 Task: Find connections with filter location Tourlaville with filter topic #Jobvacancywith filter profile language German with filter current company PageGroup with filter school L.J. Institute Of Engg And Tech.  with filter industry Plastics and Rubber Product Manufacturing with filter service category Family Law with filter keywords title Warehouse Worker
Action: Mouse moved to (302, 188)
Screenshot: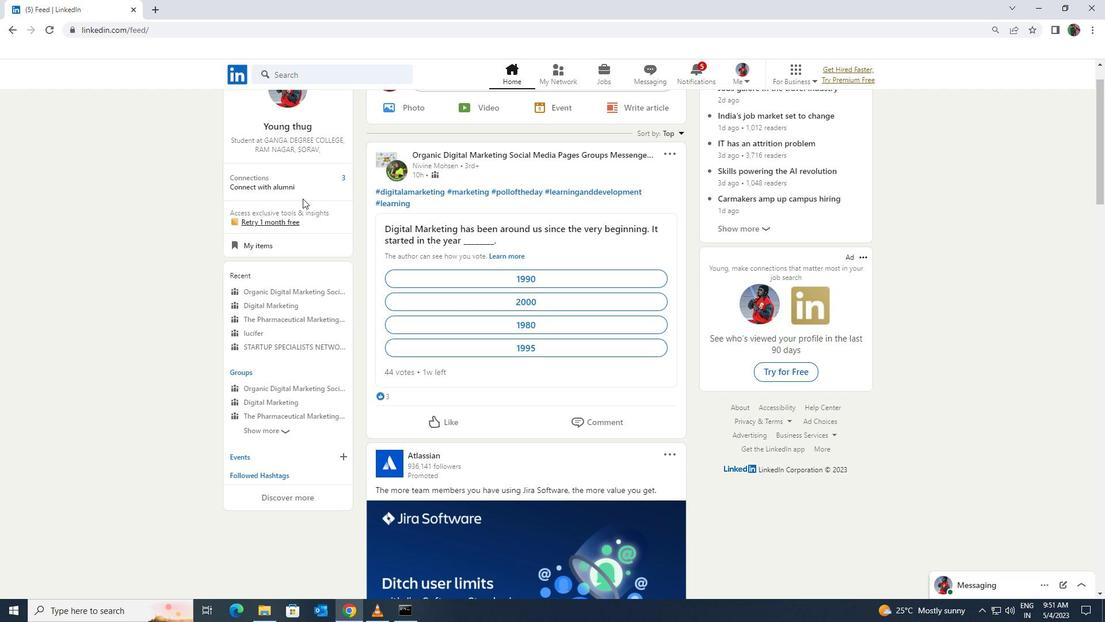 
Action: Mouse pressed left at (302, 188)
Screenshot: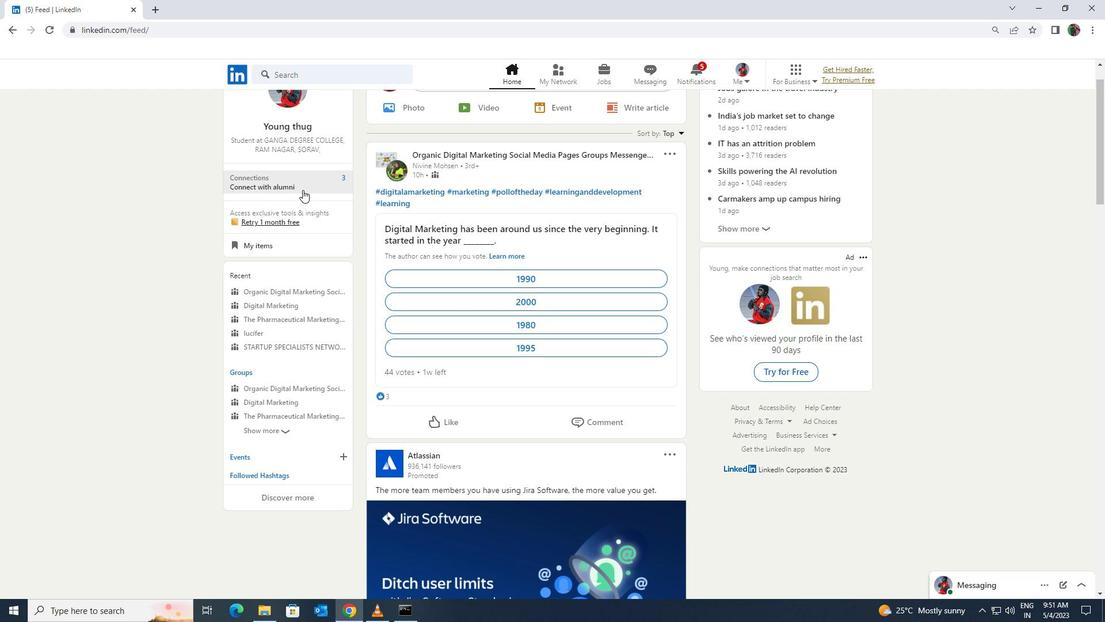
Action: Mouse moved to (311, 141)
Screenshot: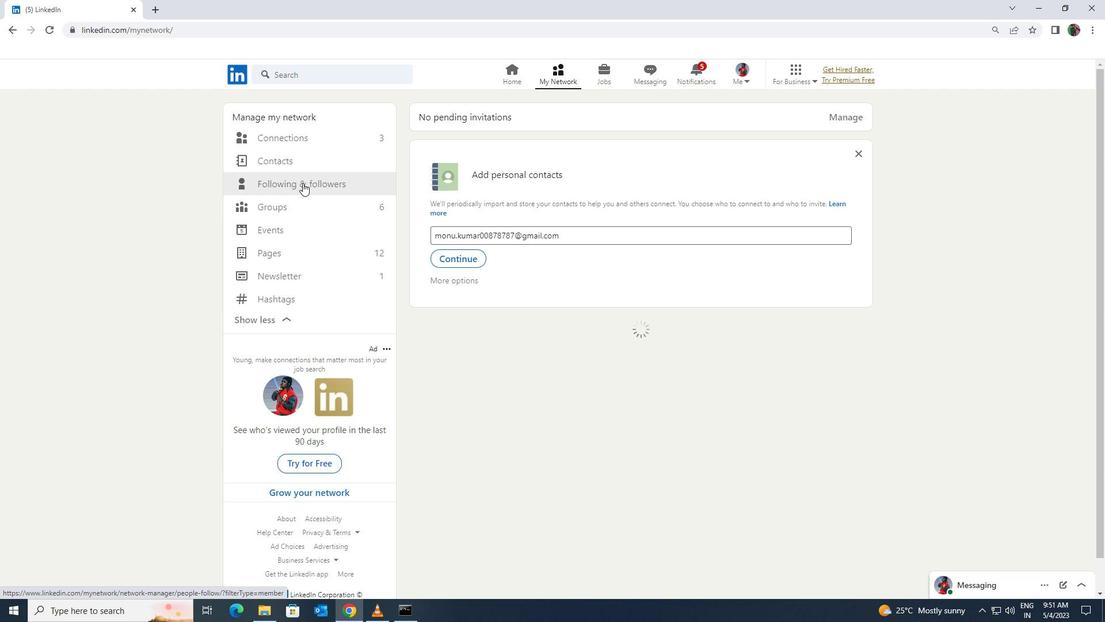 
Action: Mouse pressed left at (311, 141)
Screenshot: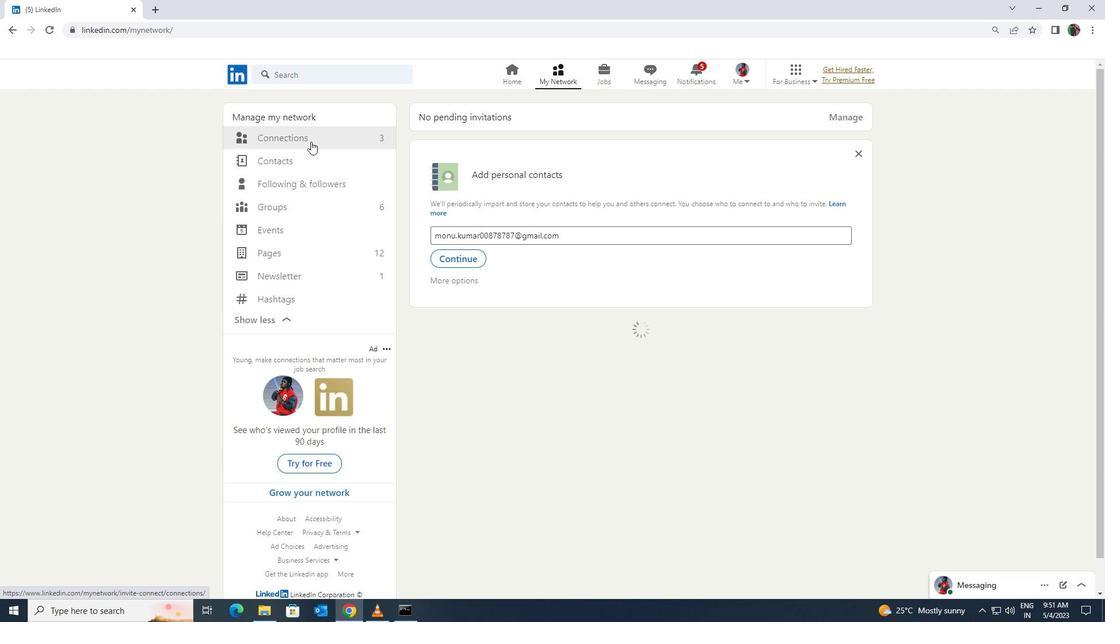 
Action: Mouse moved to (632, 139)
Screenshot: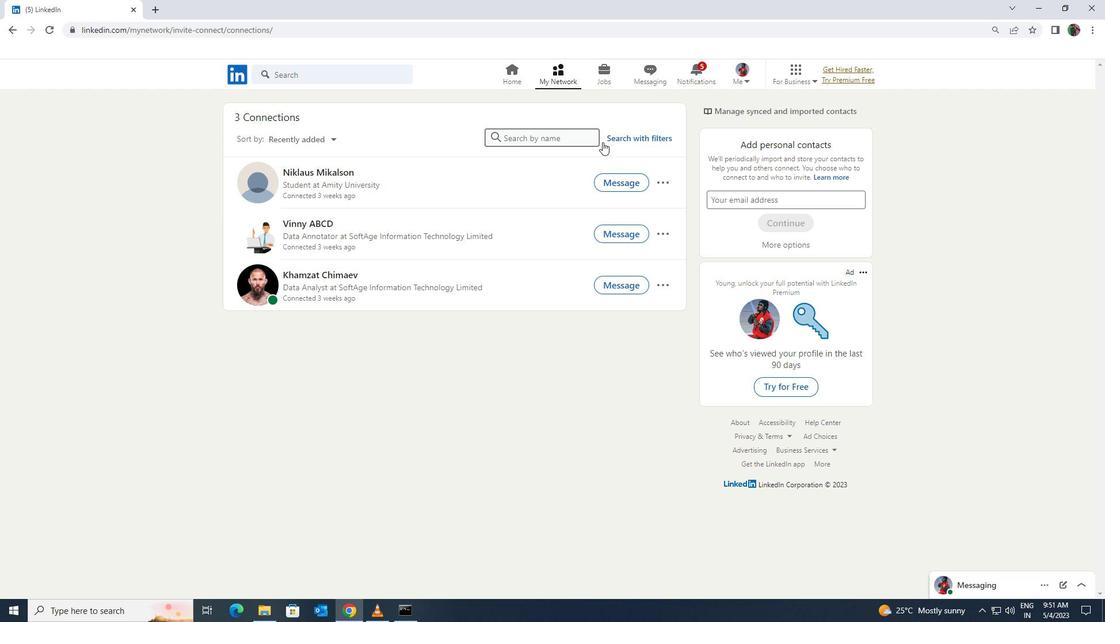
Action: Mouse pressed left at (632, 139)
Screenshot: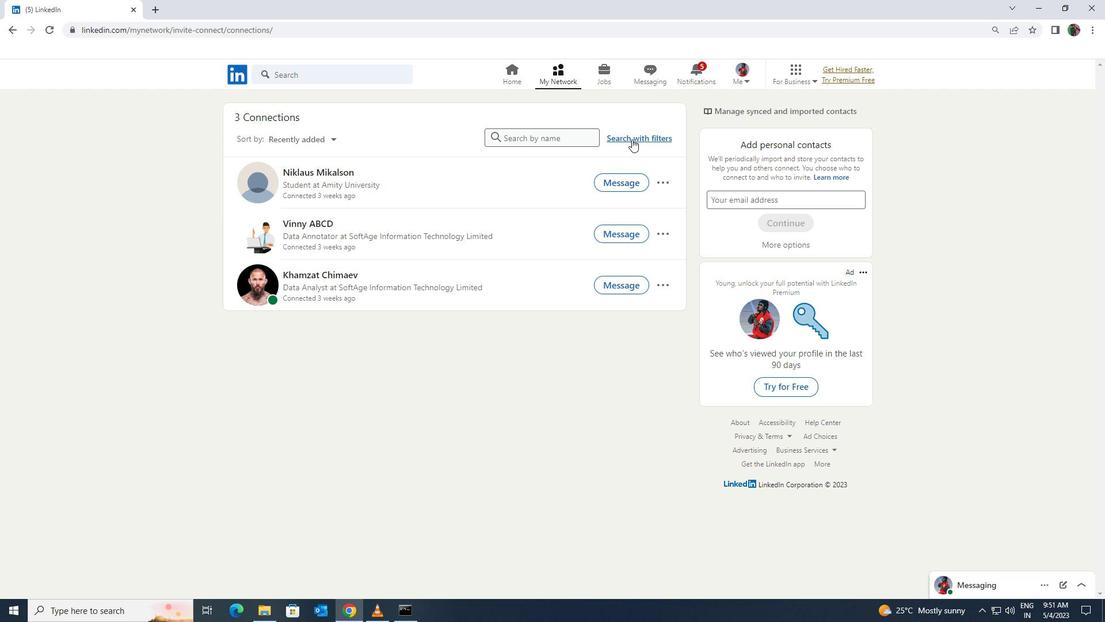 
Action: Mouse moved to (575, 108)
Screenshot: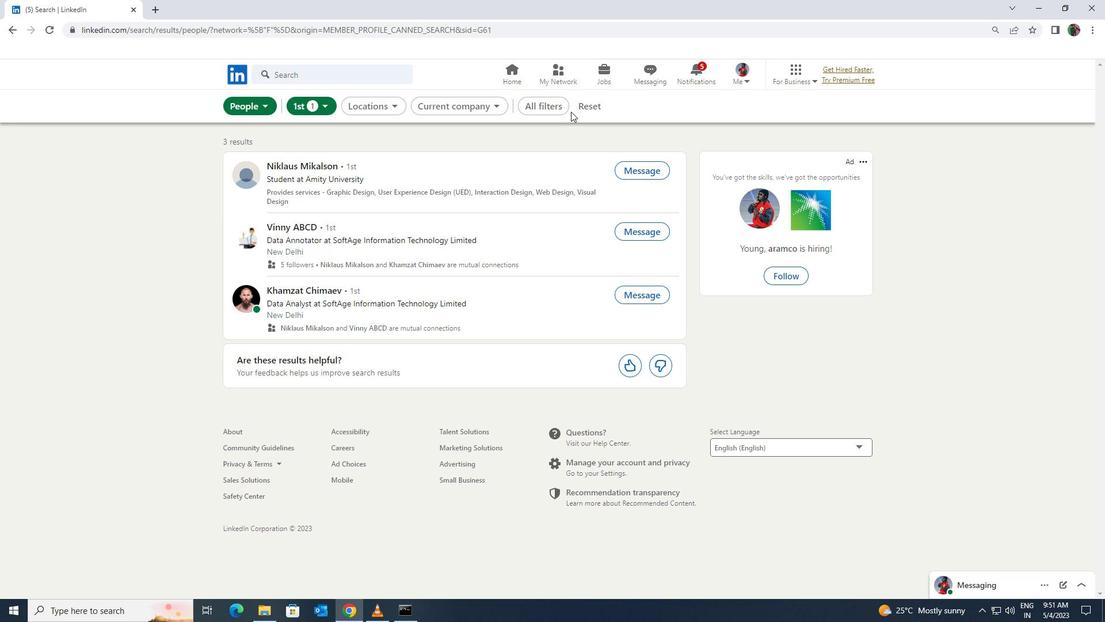 
Action: Mouse pressed left at (575, 108)
Screenshot: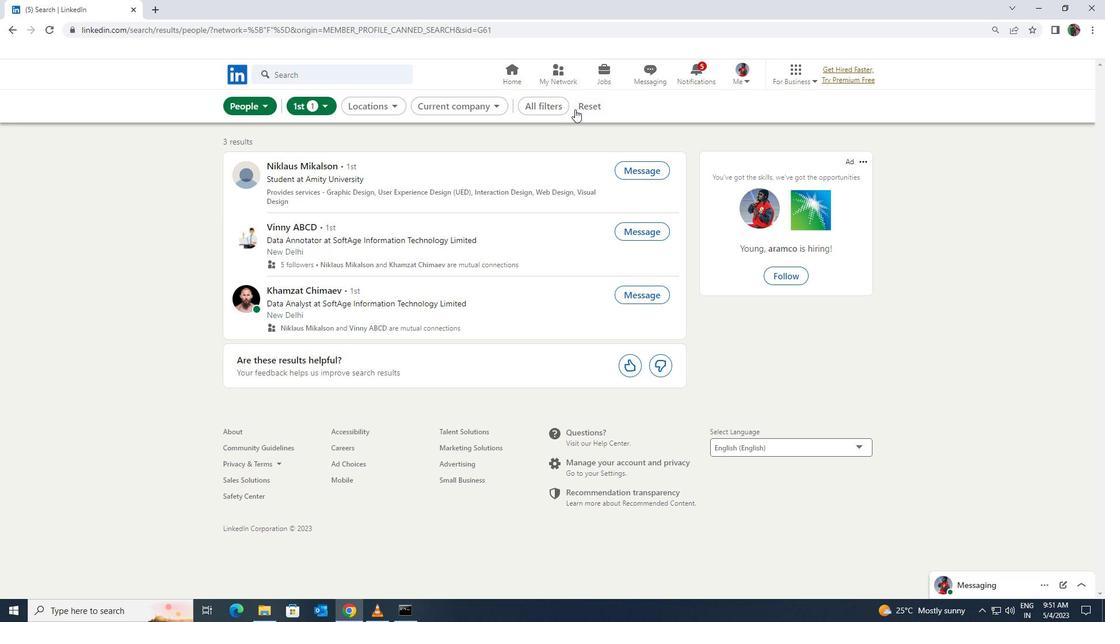 
Action: Mouse moved to (573, 108)
Screenshot: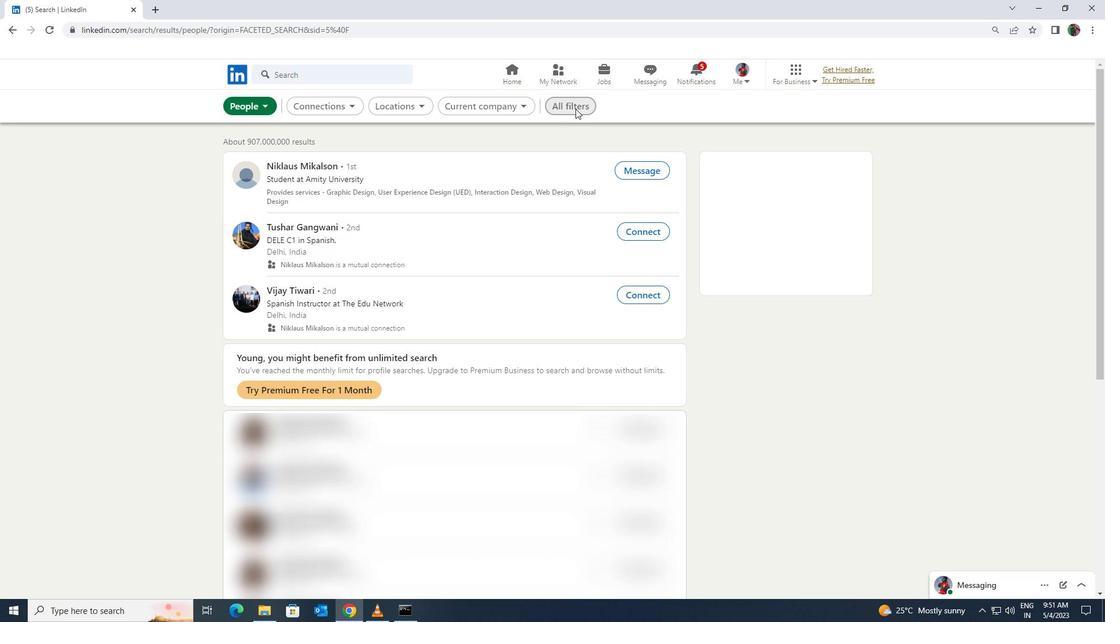 
Action: Mouse pressed left at (573, 108)
Screenshot: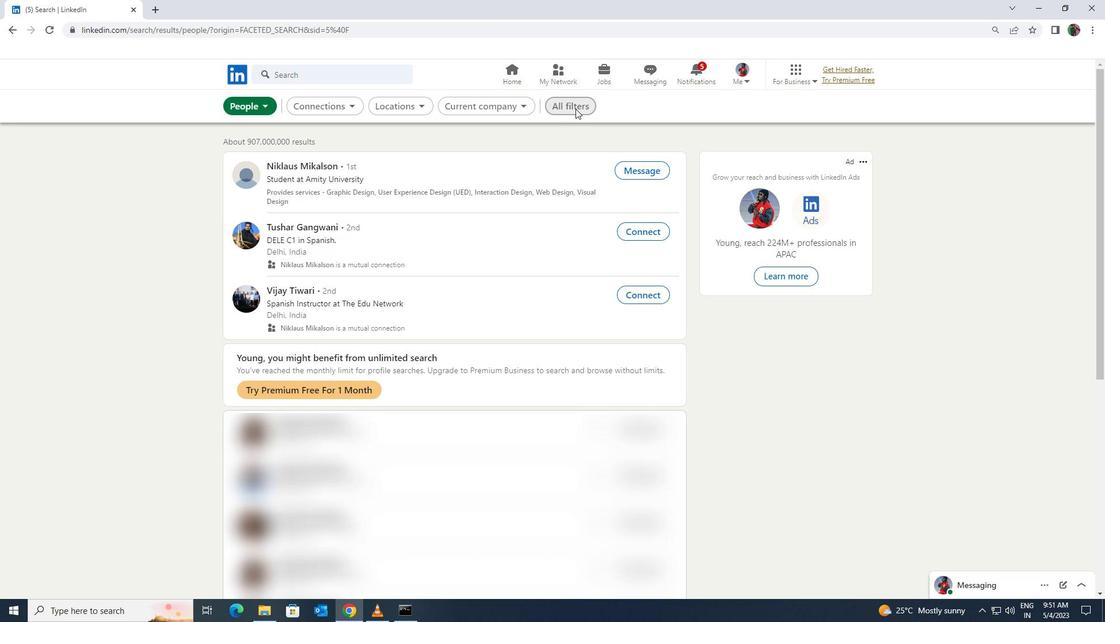 
Action: Mouse moved to (955, 448)
Screenshot: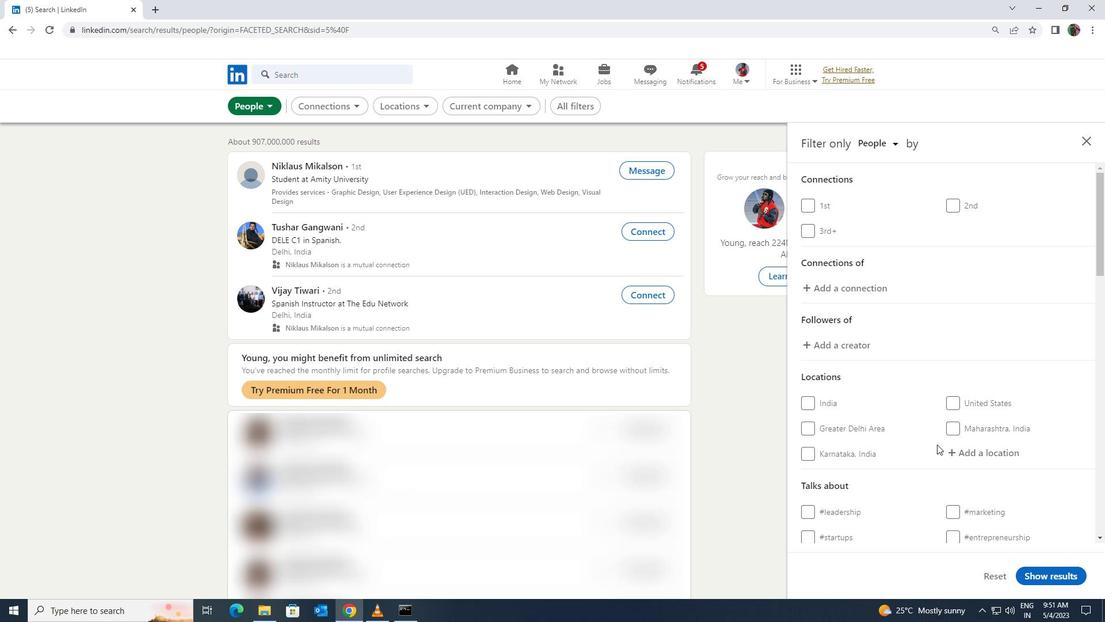 
Action: Mouse pressed left at (955, 448)
Screenshot: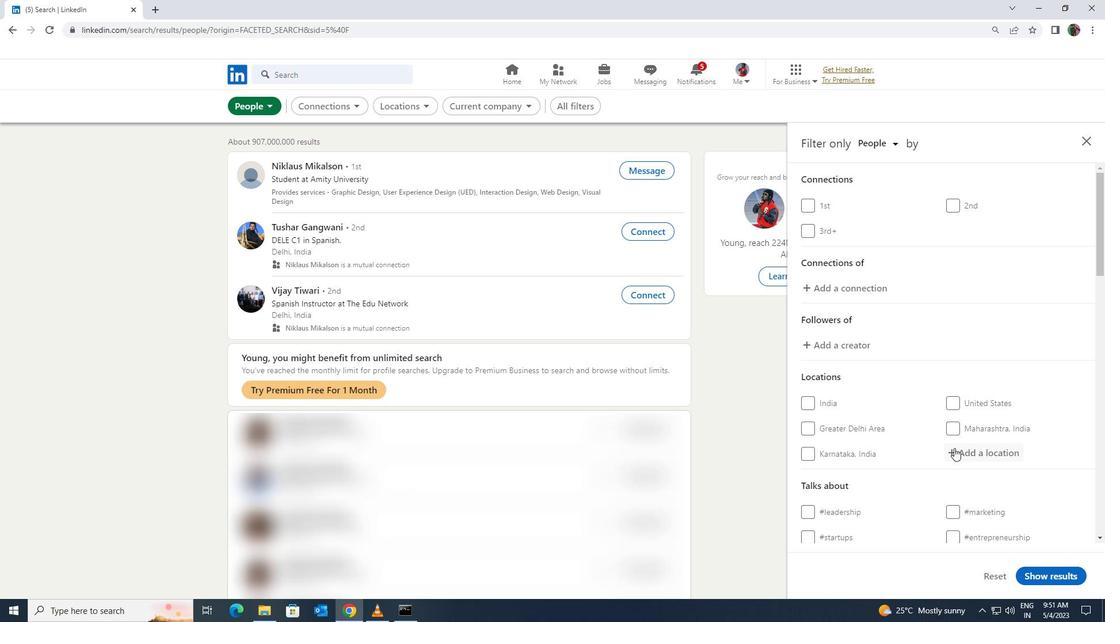 
Action: Mouse moved to (951, 445)
Screenshot: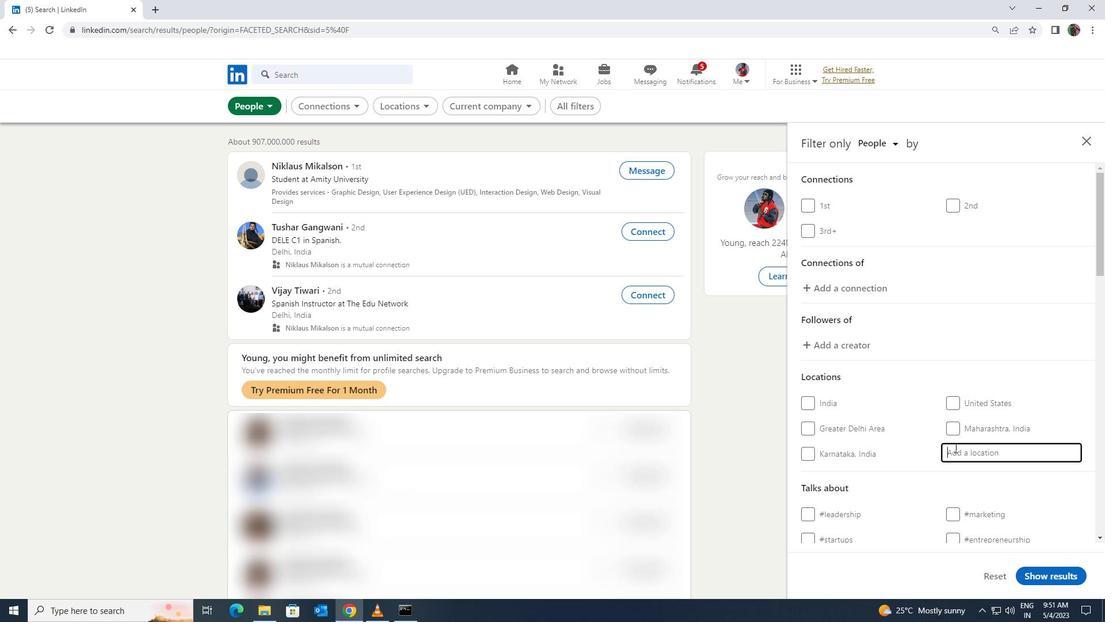 
Action: Key pressed <Key.shift>TOURL
Screenshot: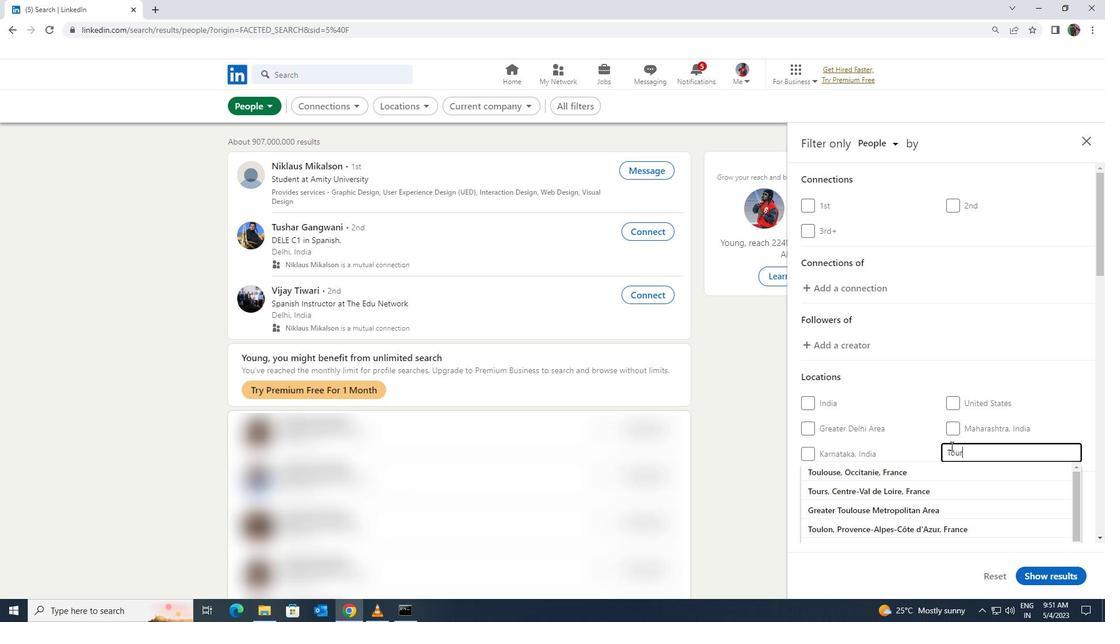 
Action: Mouse moved to (939, 467)
Screenshot: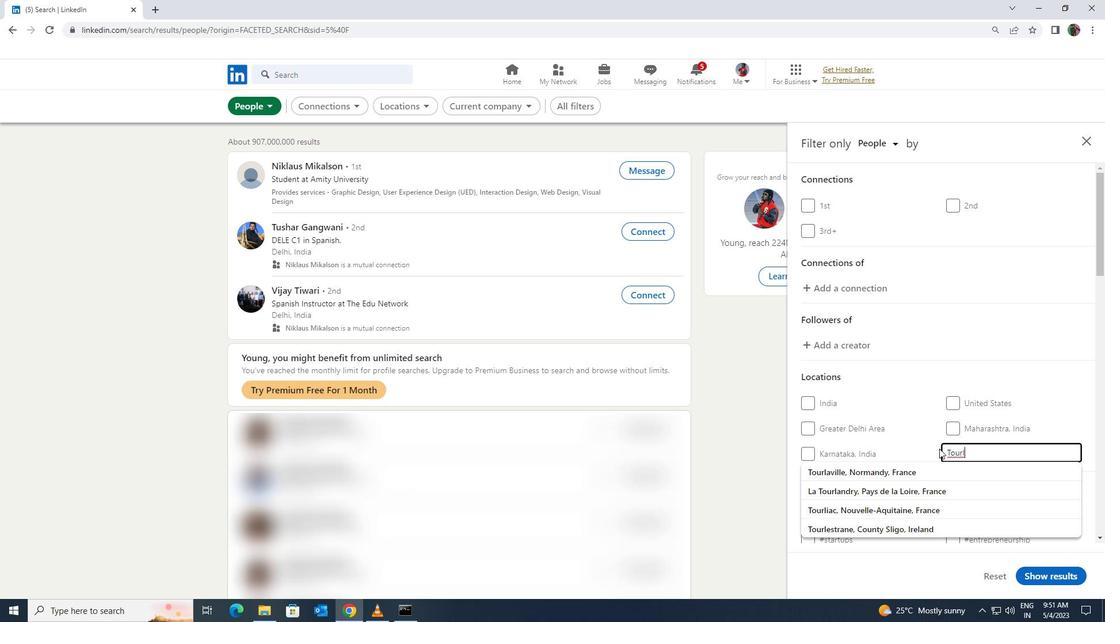 
Action: Mouse pressed left at (939, 467)
Screenshot: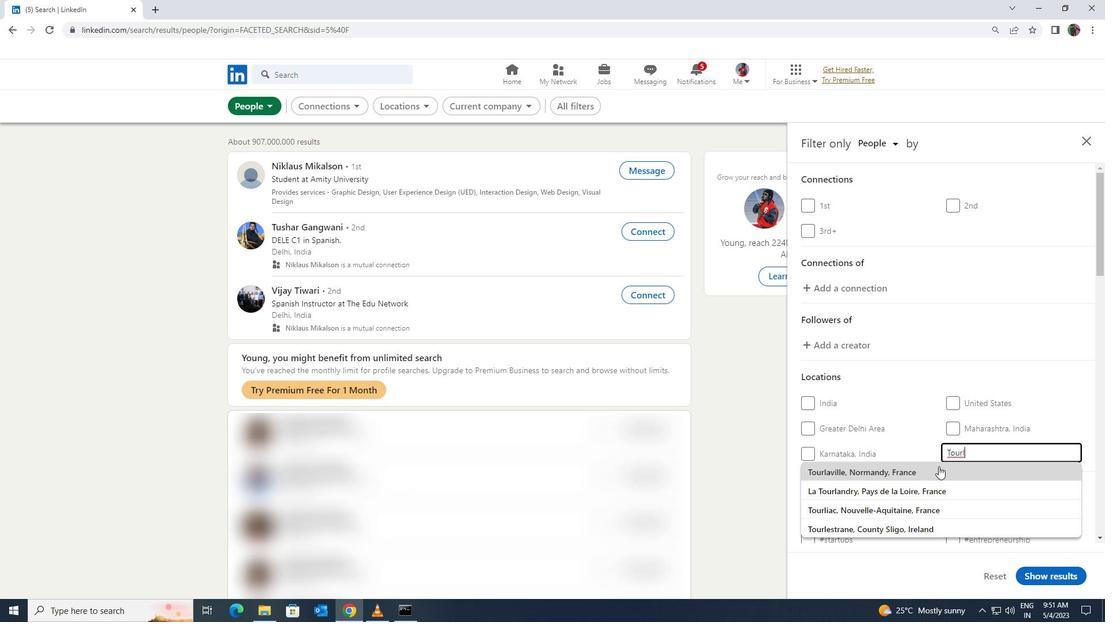 
Action: Mouse moved to (938, 467)
Screenshot: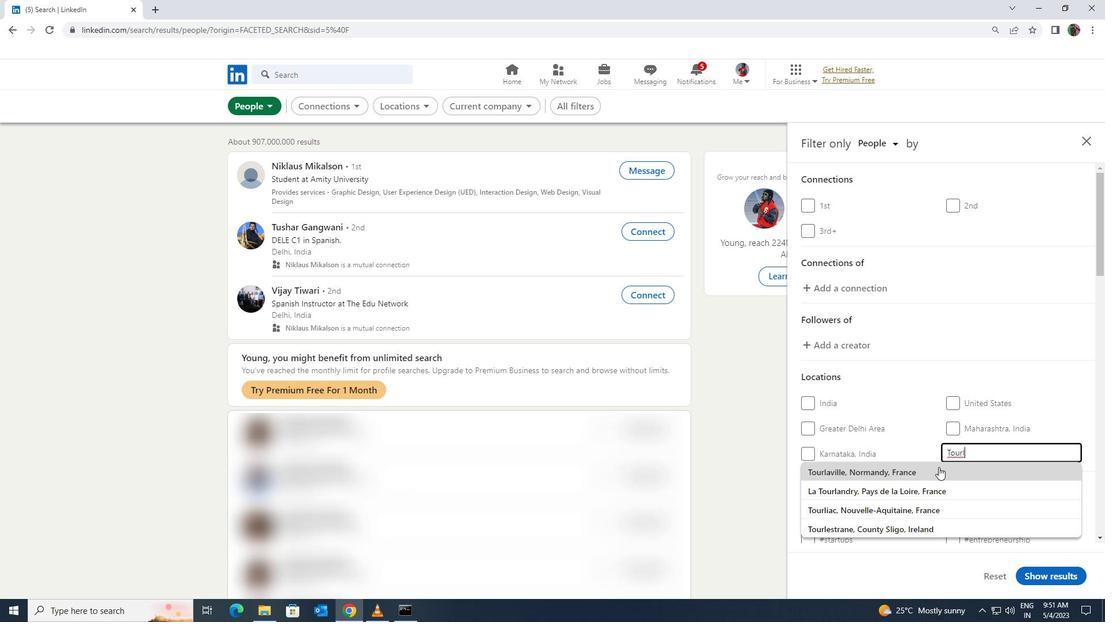 
Action: Mouse scrolled (938, 467) with delta (0, 0)
Screenshot: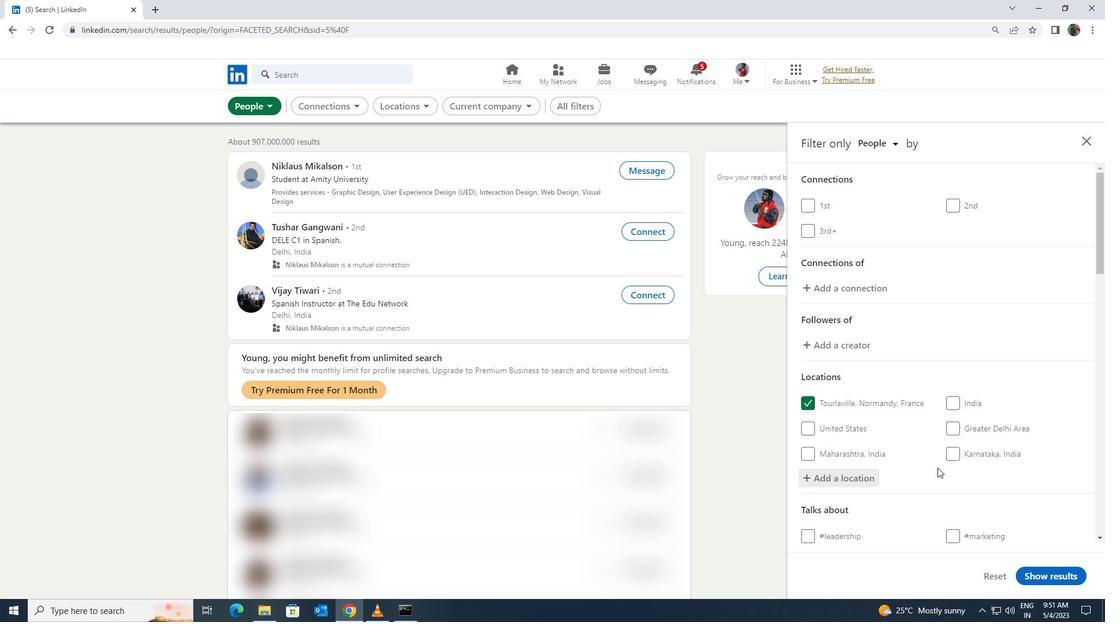 
Action: Mouse scrolled (938, 467) with delta (0, 0)
Screenshot: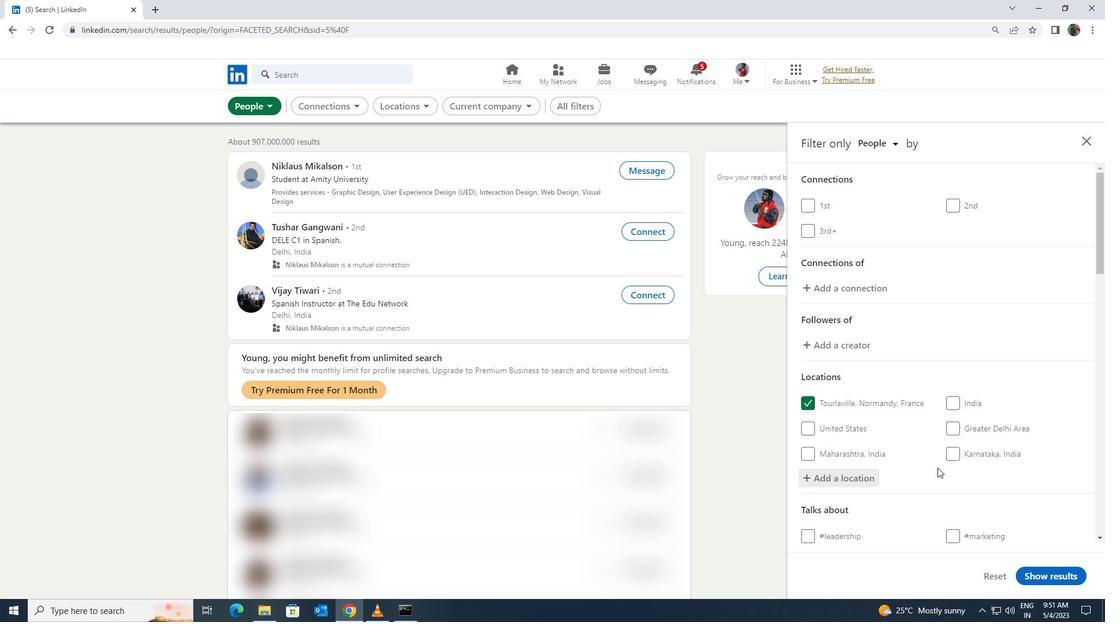 
Action: Mouse moved to (958, 465)
Screenshot: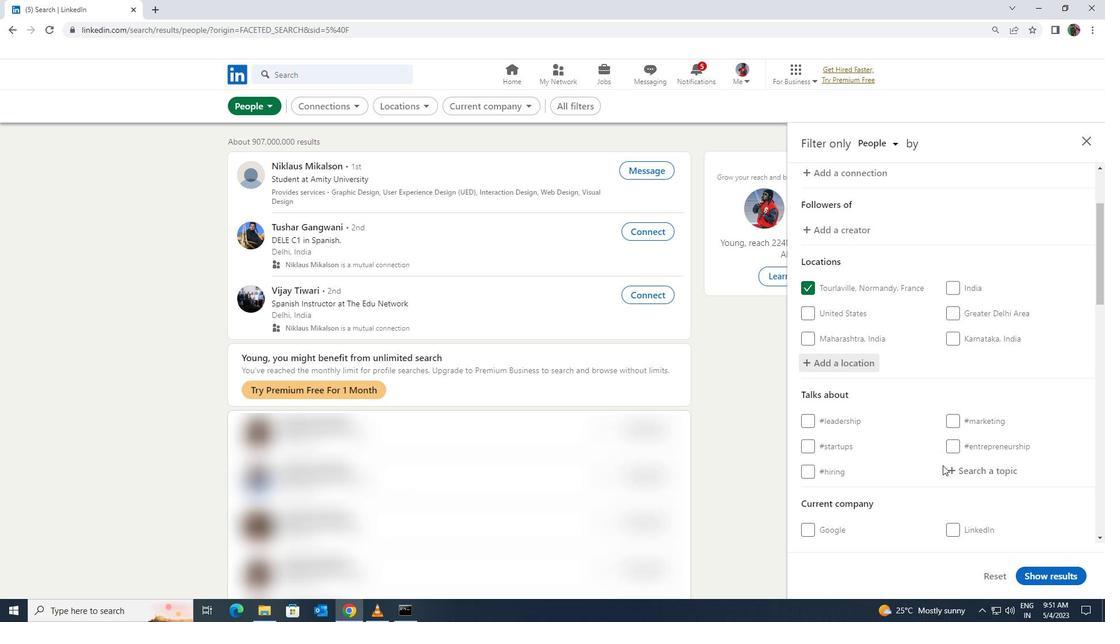 
Action: Mouse pressed left at (958, 465)
Screenshot: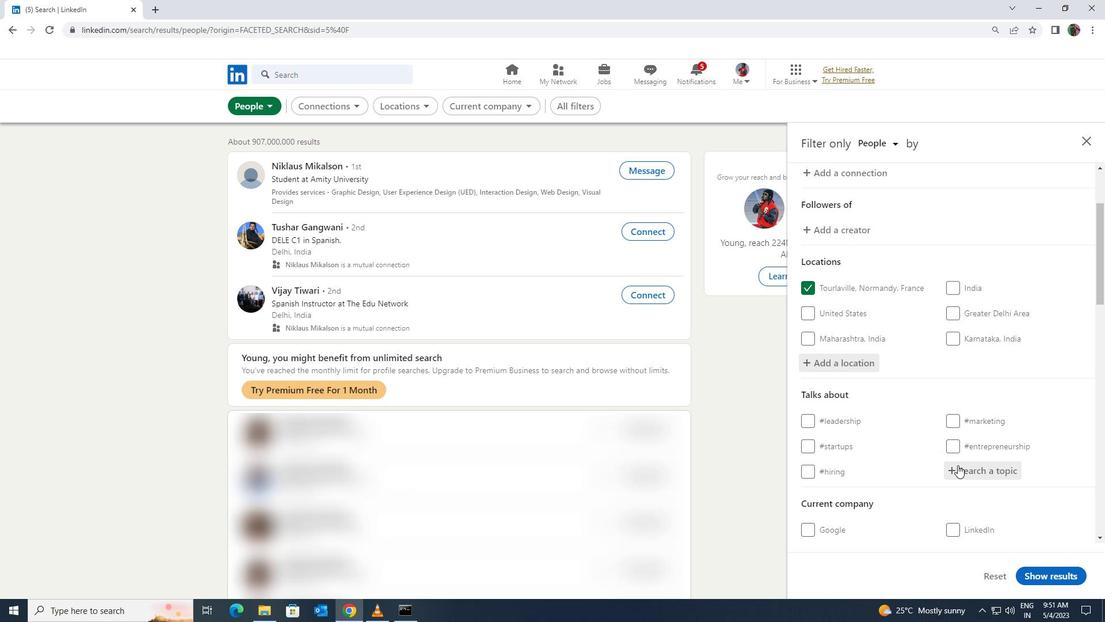 
Action: Key pressed <Key.shift>JOBVA
Screenshot: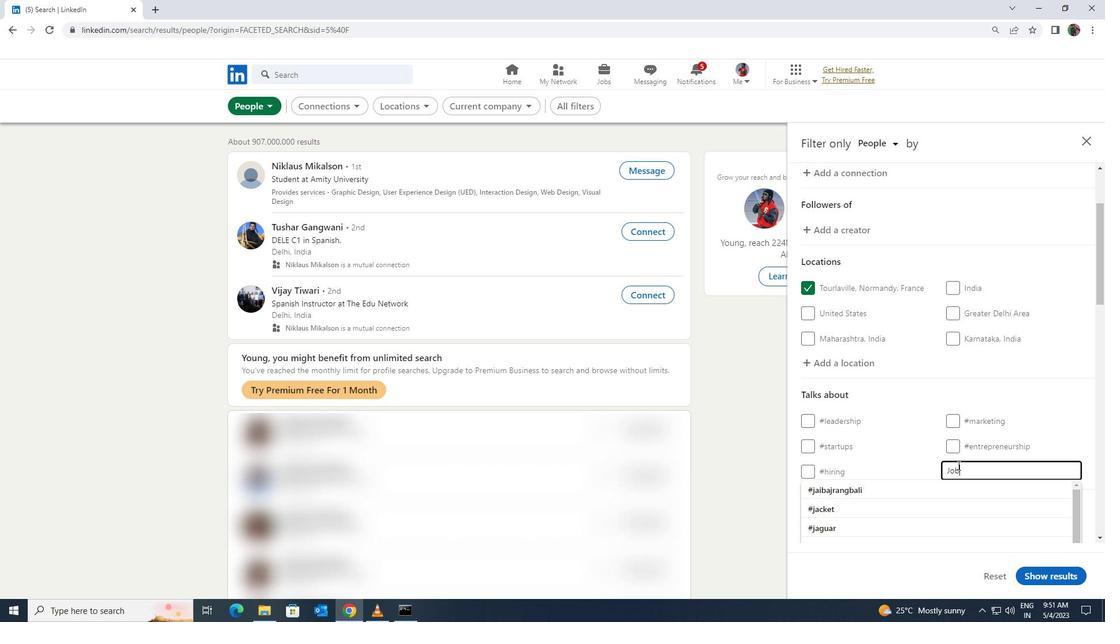
Action: Mouse moved to (948, 482)
Screenshot: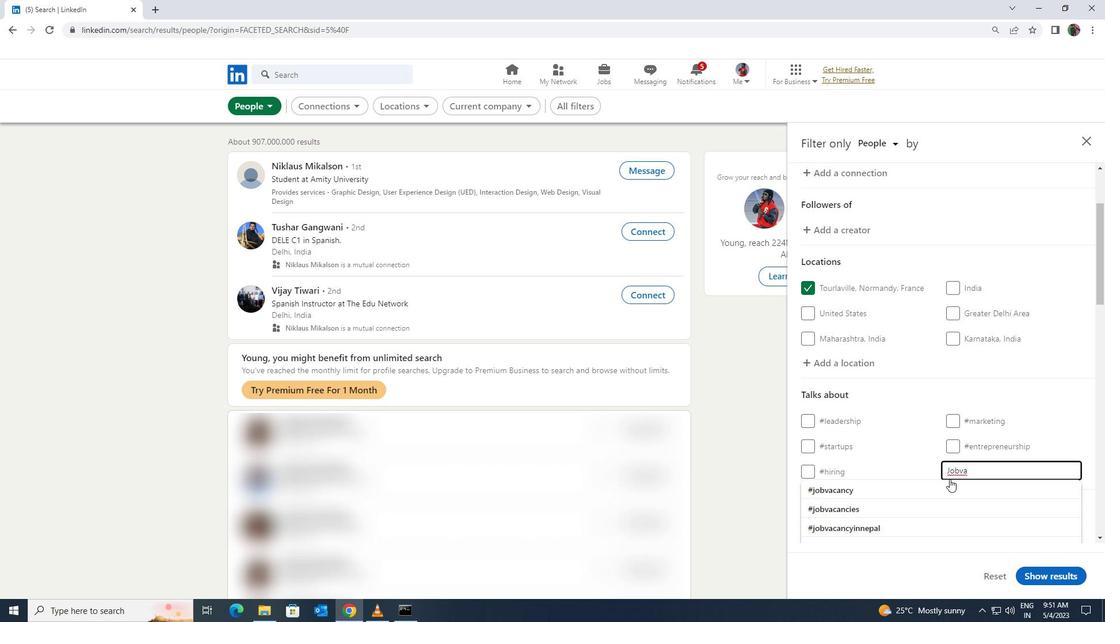
Action: Mouse pressed left at (948, 482)
Screenshot: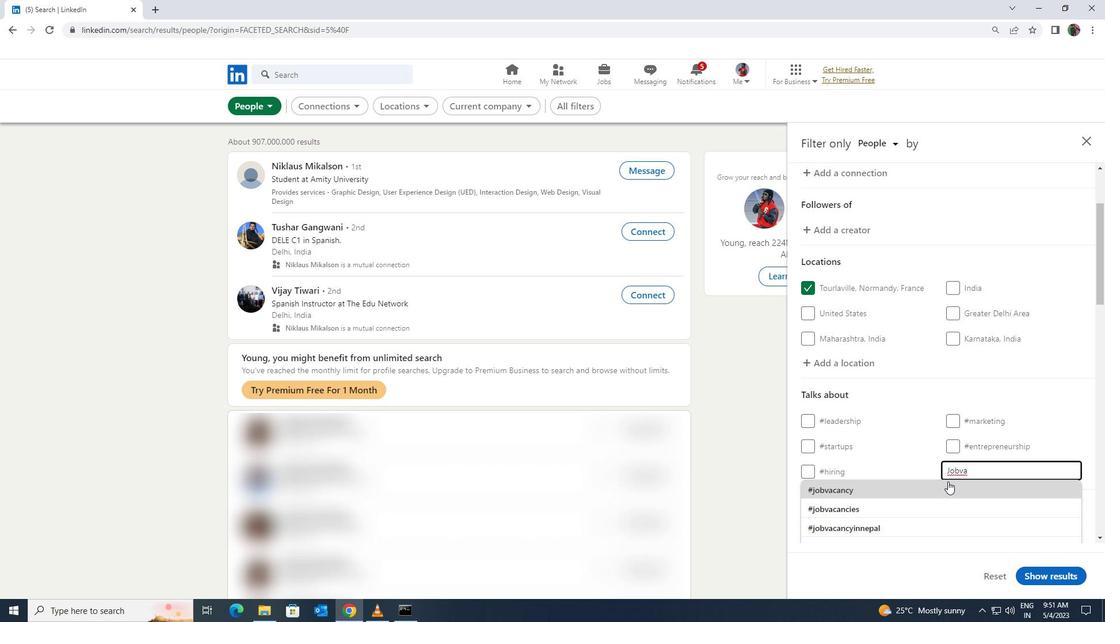 
Action: Mouse moved to (950, 482)
Screenshot: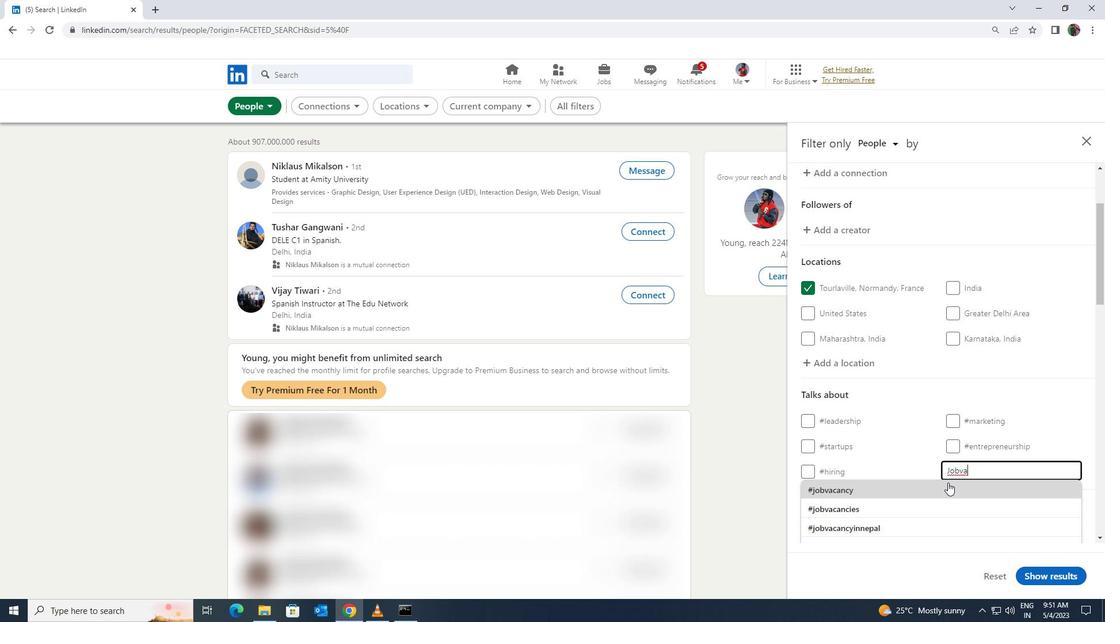 
Action: Mouse scrolled (950, 481) with delta (0, 0)
Screenshot: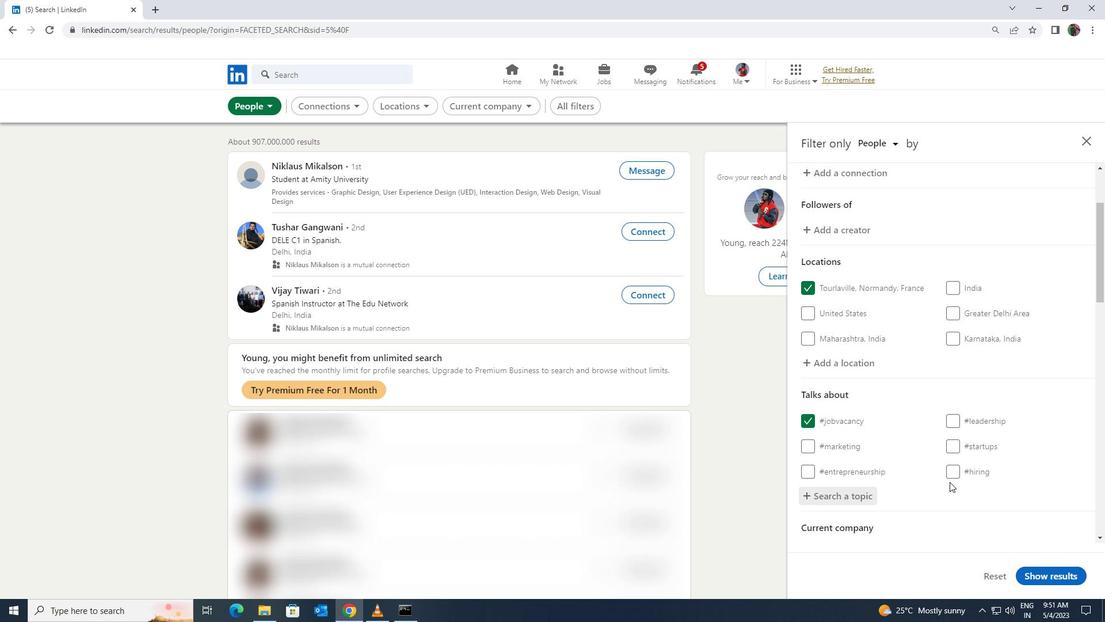 
Action: Mouse scrolled (950, 481) with delta (0, 0)
Screenshot: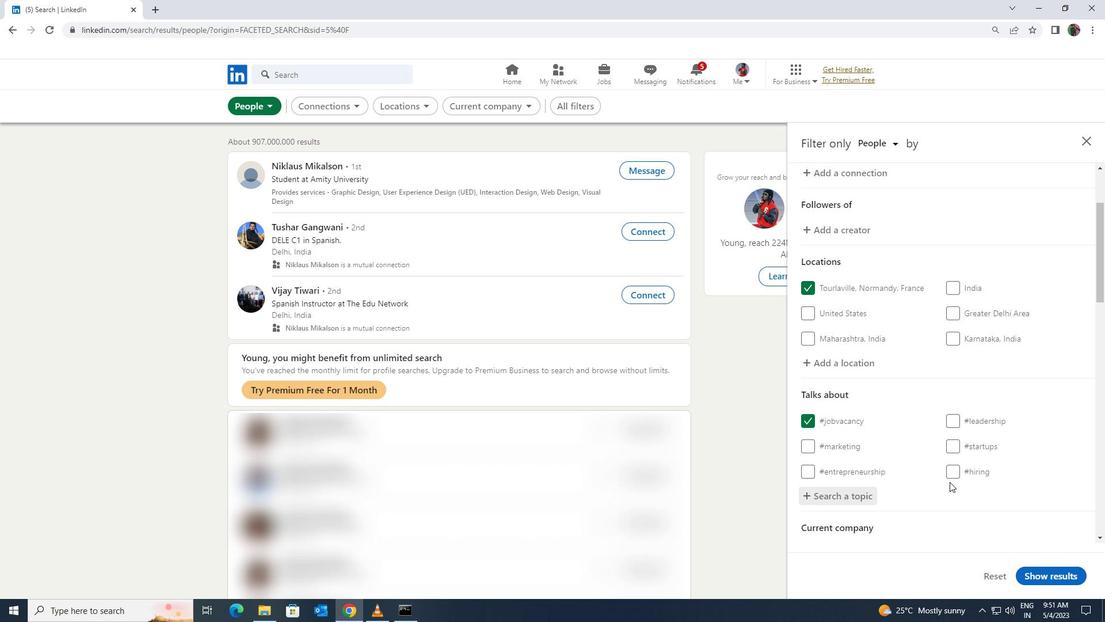 
Action: Mouse scrolled (950, 481) with delta (0, 0)
Screenshot: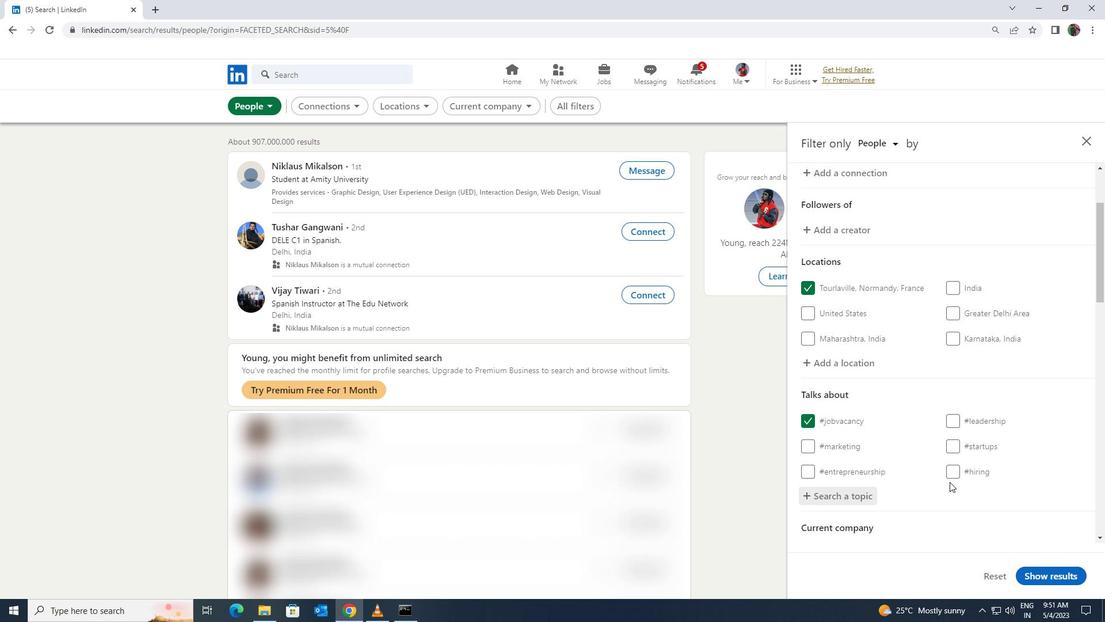 
Action: Mouse scrolled (950, 481) with delta (0, 0)
Screenshot: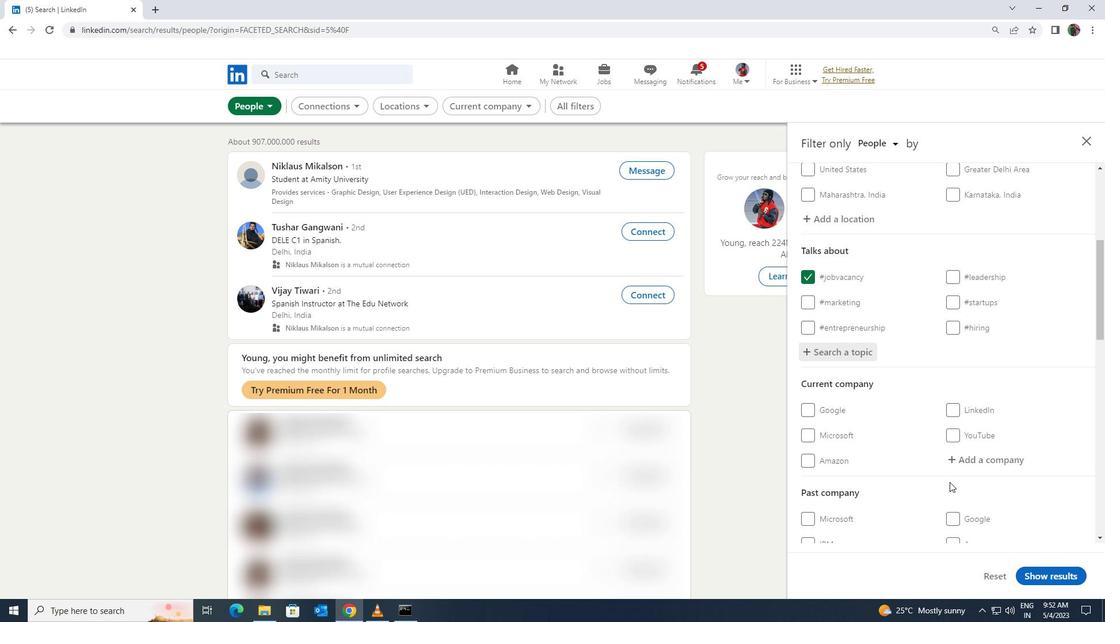 
Action: Mouse moved to (950, 482)
Screenshot: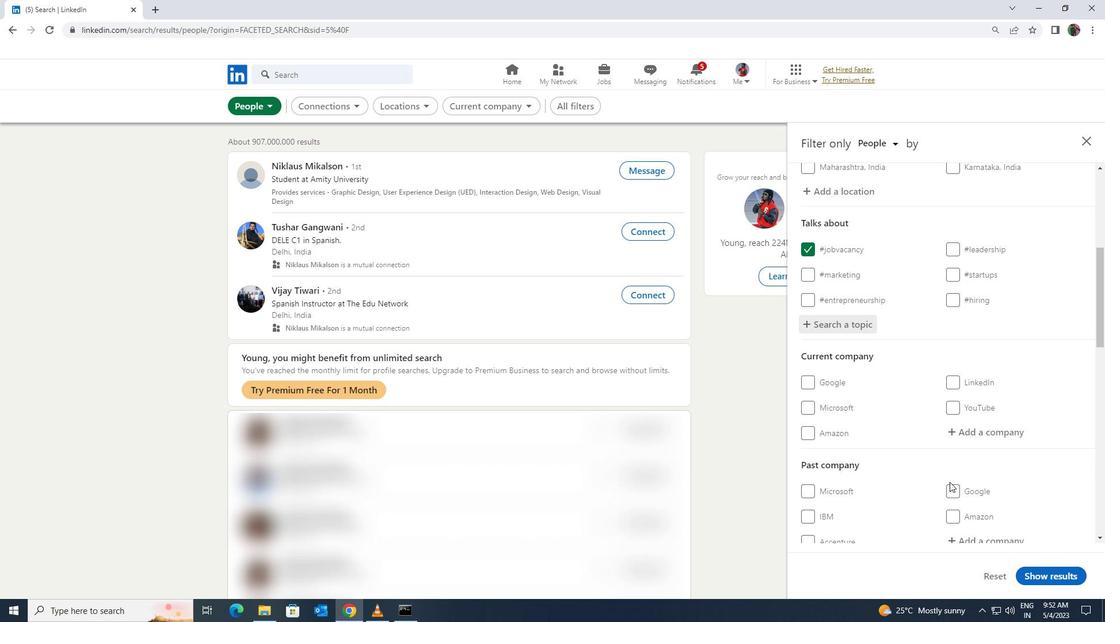 
Action: Mouse scrolled (950, 481) with delta (0, 0)
Screenshot: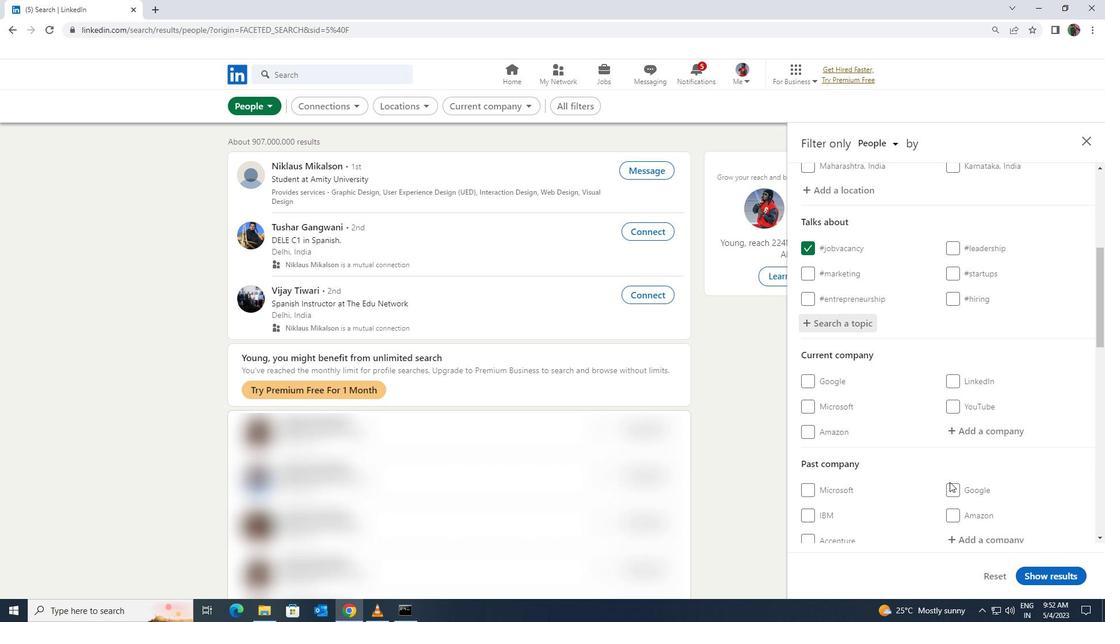 
Action: Mouse moved to (949, 482)
Screenshot: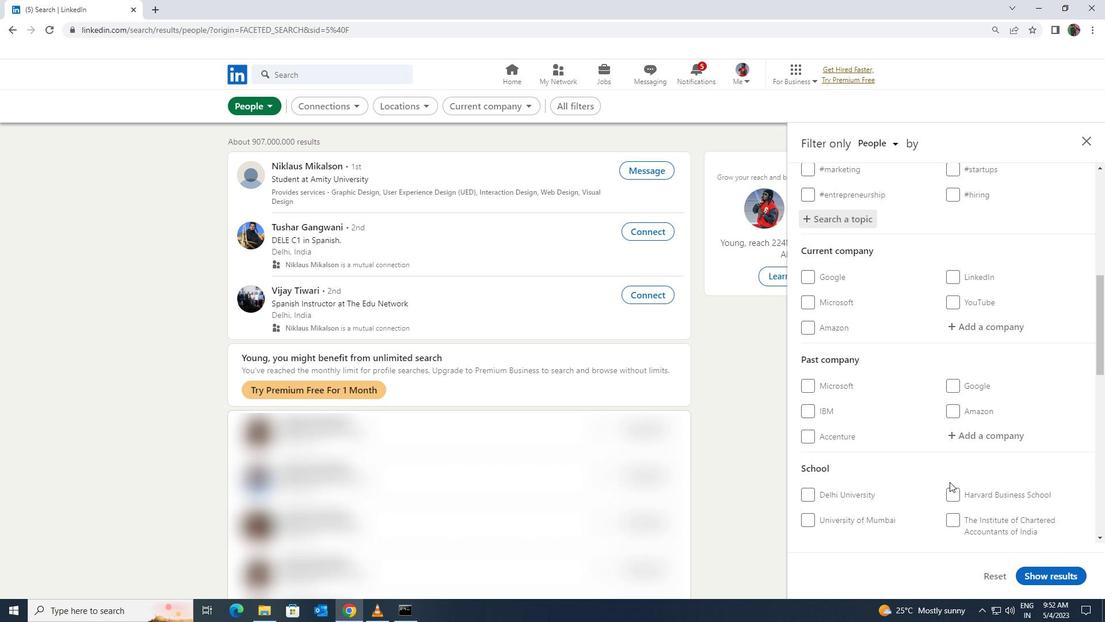 
Action: Mouse scrolled (949, 481) with delta (0, 0)
Screenshot: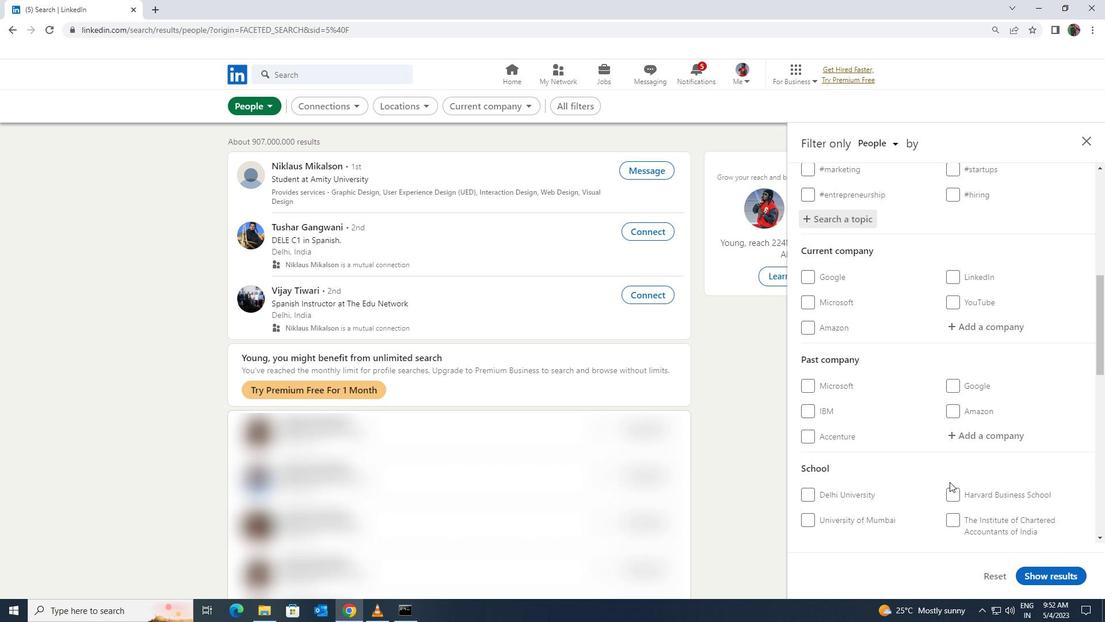 
Action: Mouse scrolled (949, 481) with delta (0, 0)
Screenshot: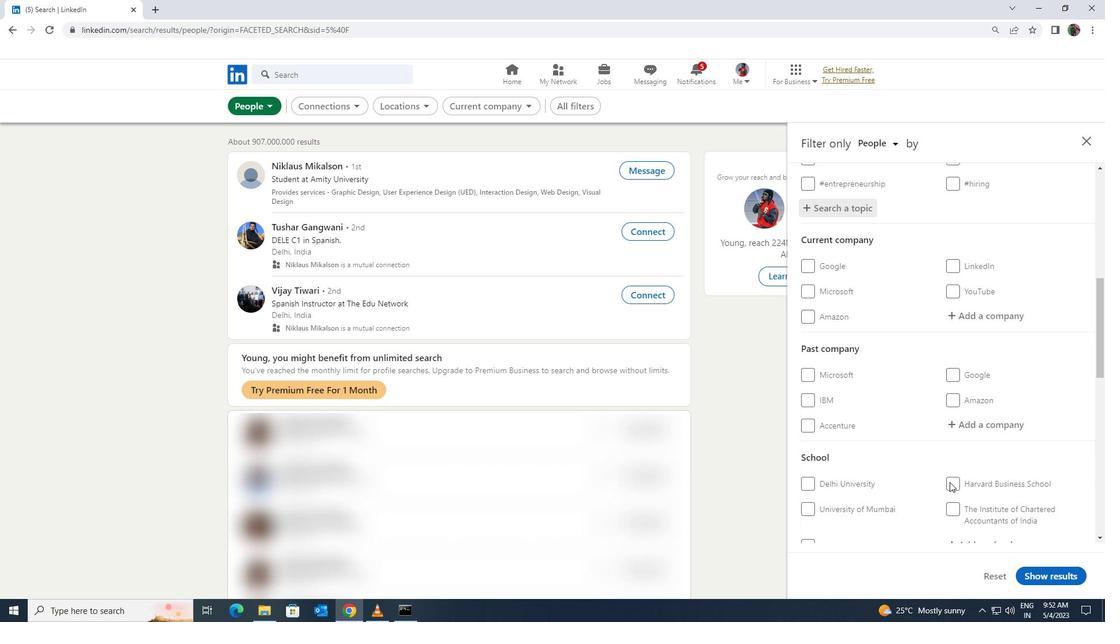 
Action: Mouse scrolled (949, 481) with delta (0, 0)
Screenshot: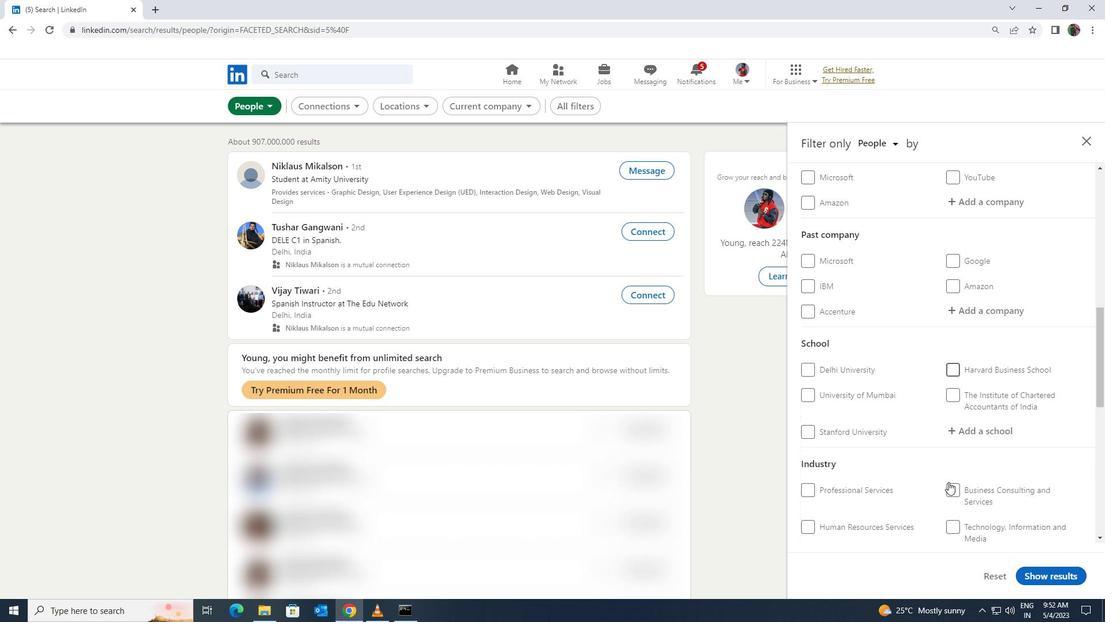 
Action: Mouse scrolled (949, 481) with delta (0, 0)
Screenshot: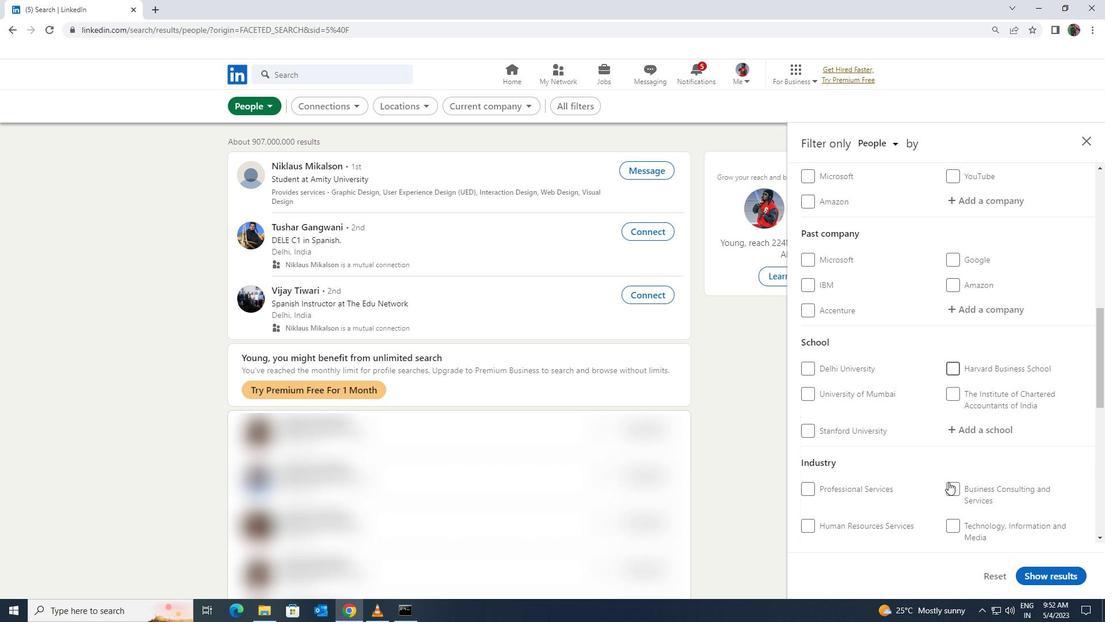 
Action: Mouse scrolled (949, 481) with delta (0, 0)
Screenshot: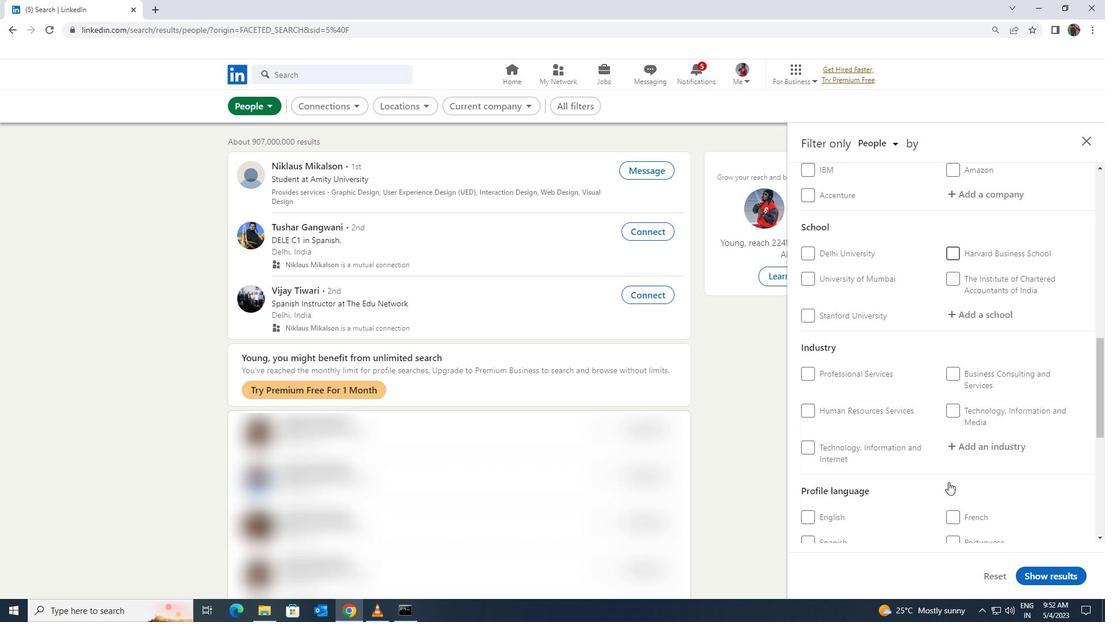 
Action: Mouse scrolled (949, 481) with delta (0, 0)
Screenshot: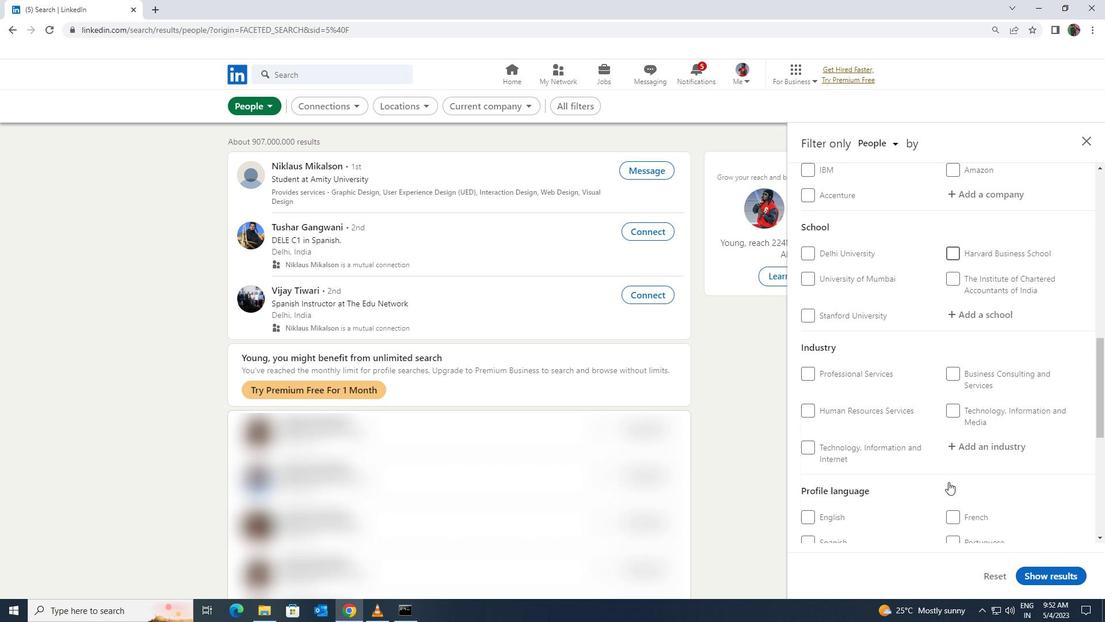 
Action: Mouse moved to (803, 452)
Screenshot: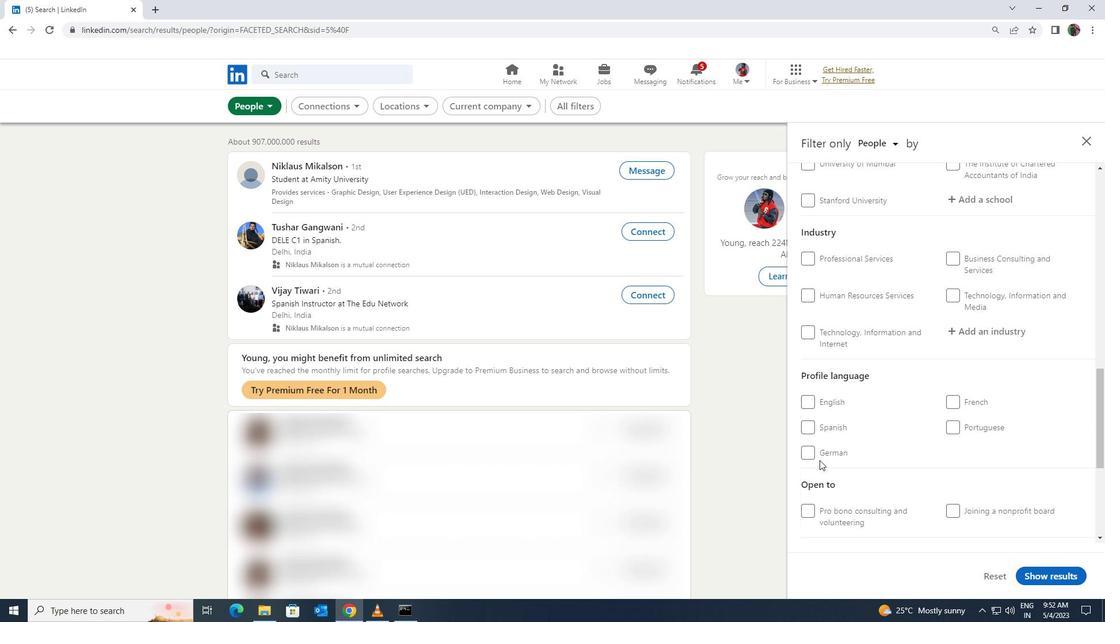 
Action: Mouse pressed left at (803, 452)
Screenshot: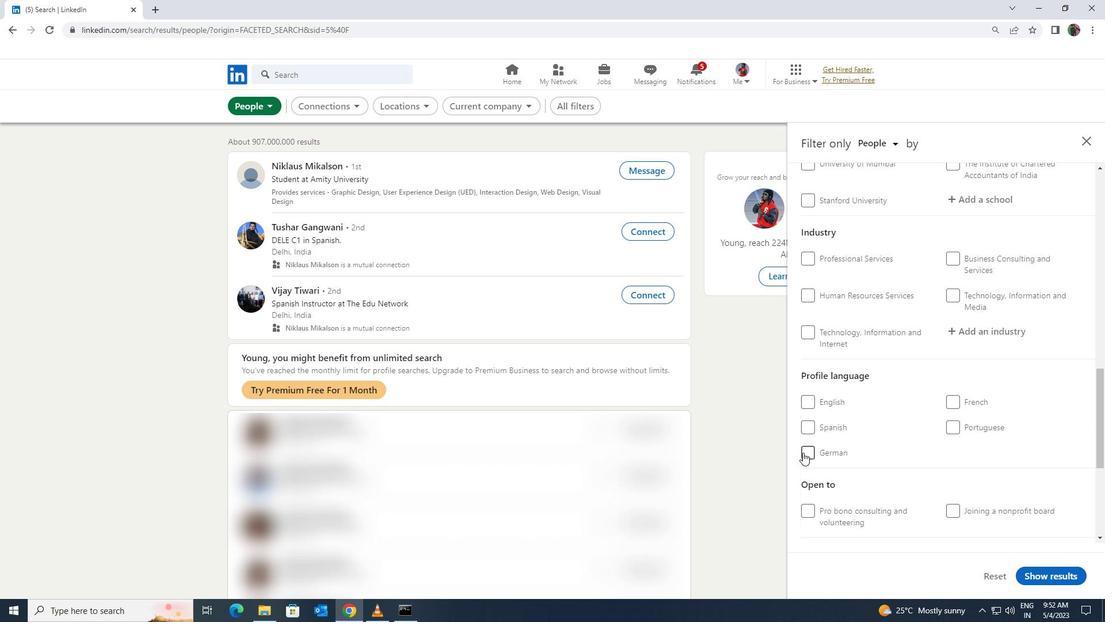 
Action: Mouse moved to (881, 439)
Screenshot: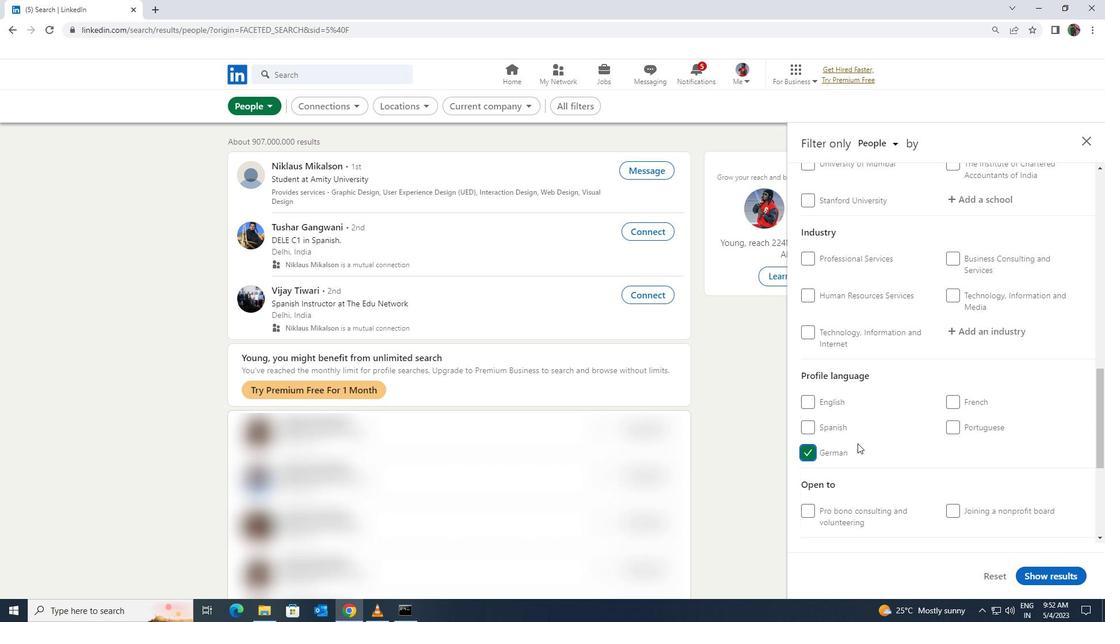
Action: Mouse scrolled (881, 440) with delta (0, 0)
Screenshot: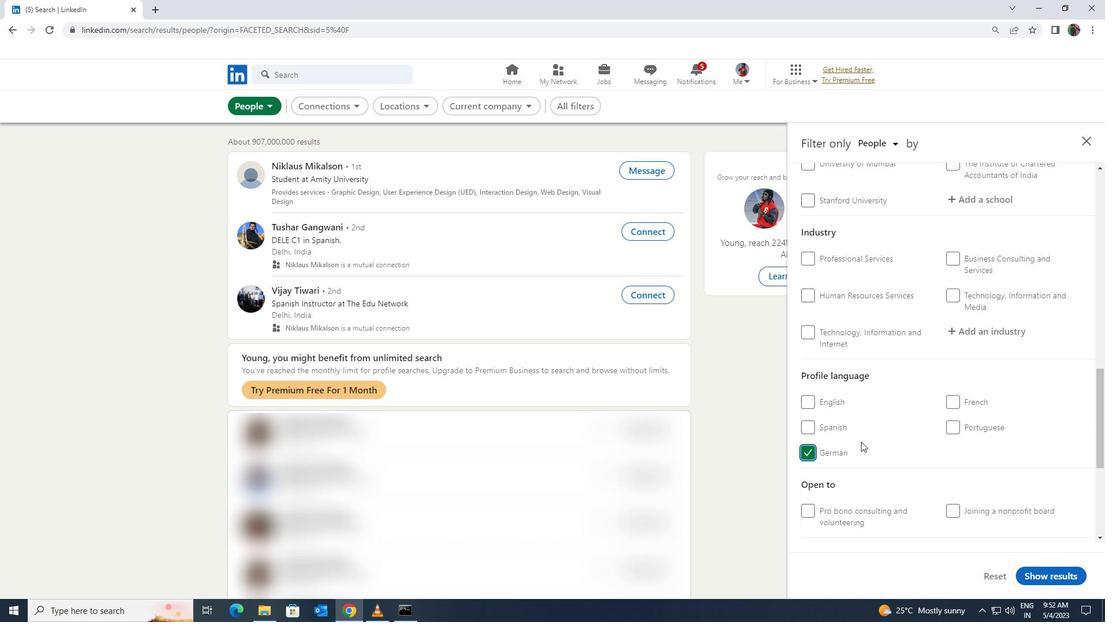 
Action: Mouse scrolled (881, 440) with delta (0, 0)
Screenshot: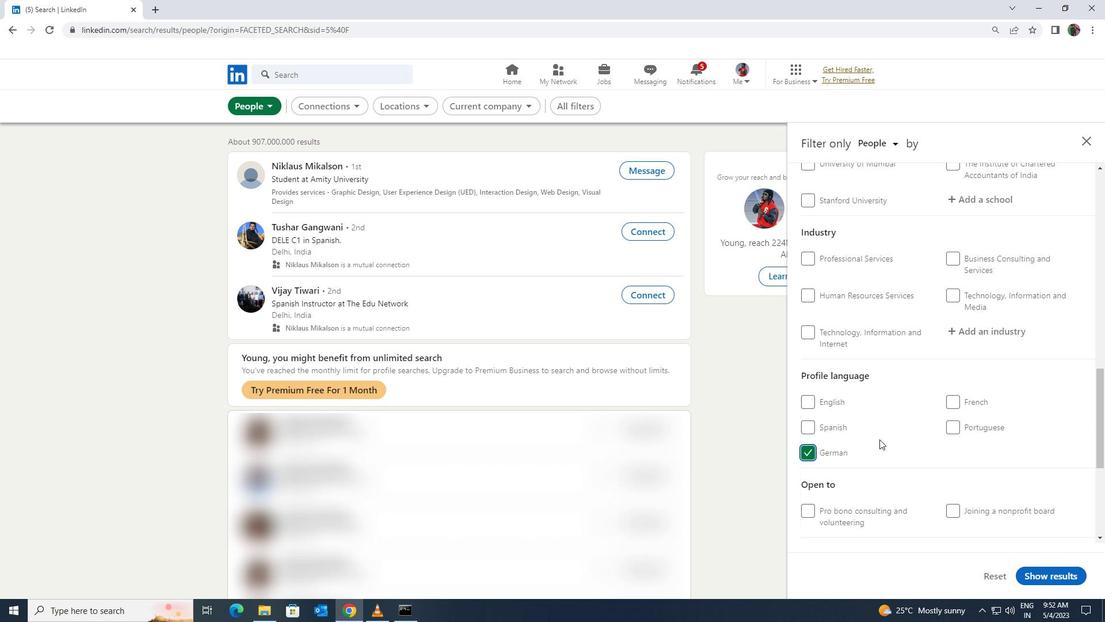 
Action: Mouse scrolled (881, 440) with delta (0, 0)
Screenshot: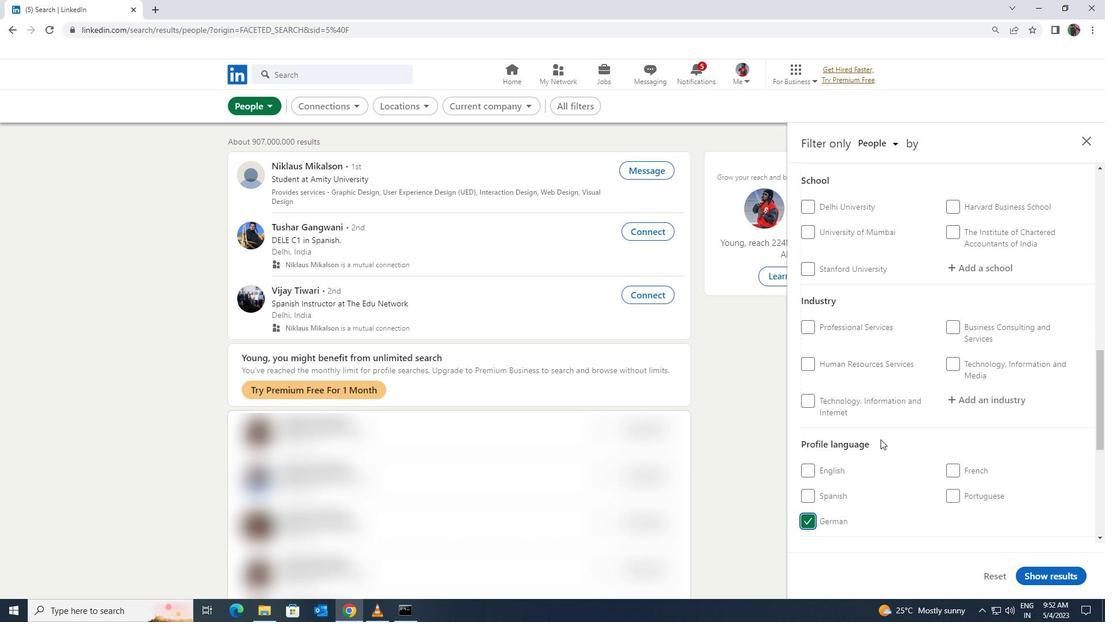 
Action: Mouse scrolled (881, 440) with delta (0, 0)
Screenshot: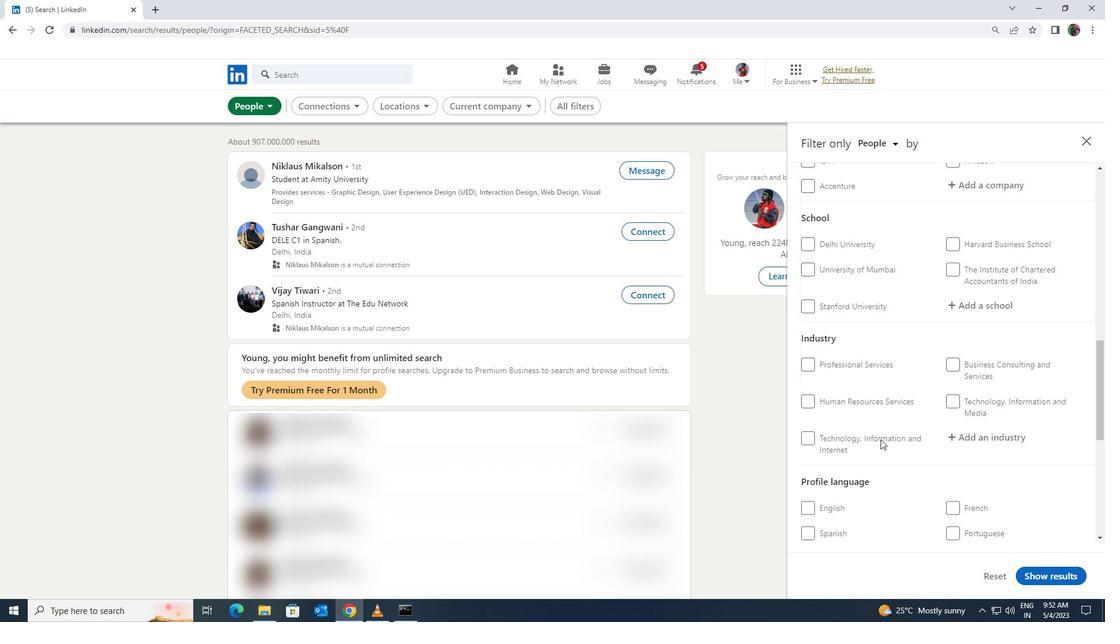 
Action: Mouse scrolled (881, 440) with delta (0, 0)
Screenshot: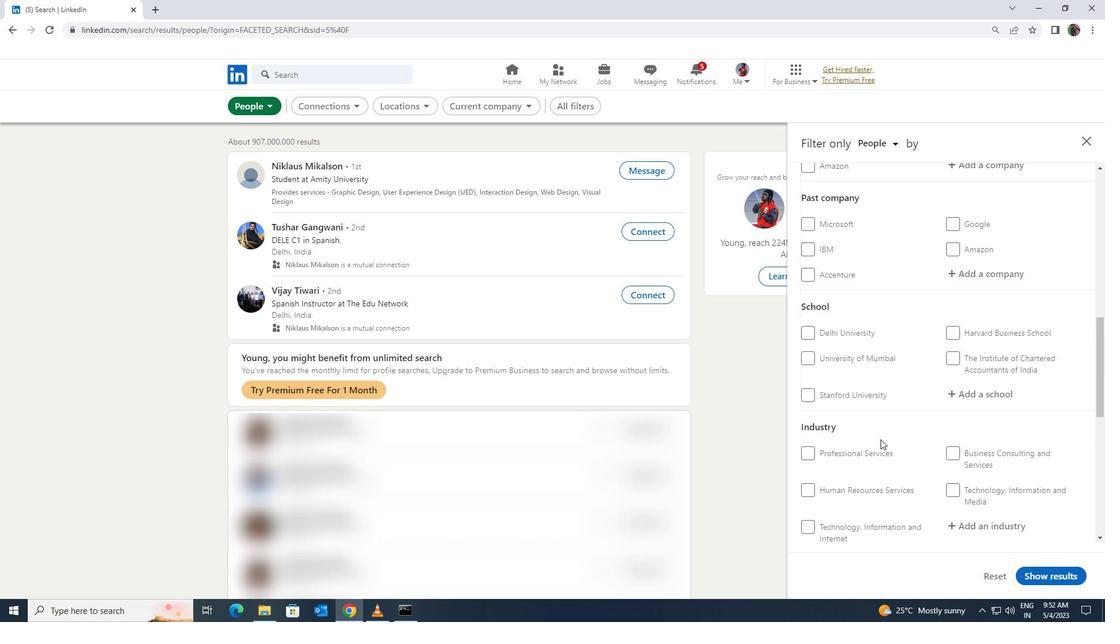 
Action: Mouse scrolled (881, 440) with delta (0, 0)
Screenshot: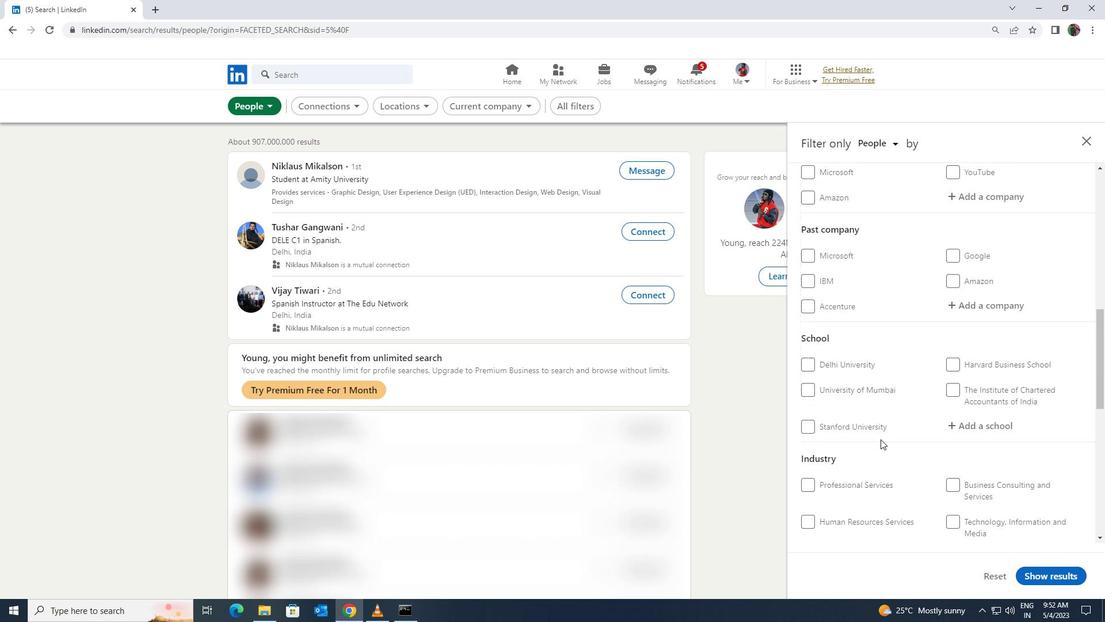 
Action: Mouse scrolled (881, 440) with delta (0, 0)
Screenshot: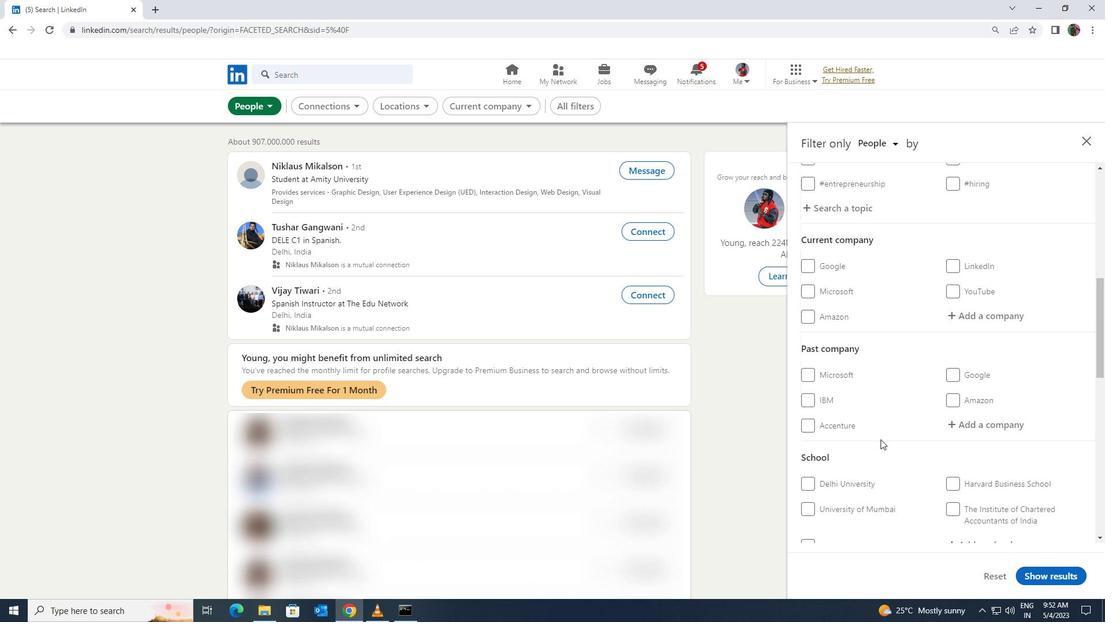 
Action: Mouse moved to (964, 378)
Screenshot: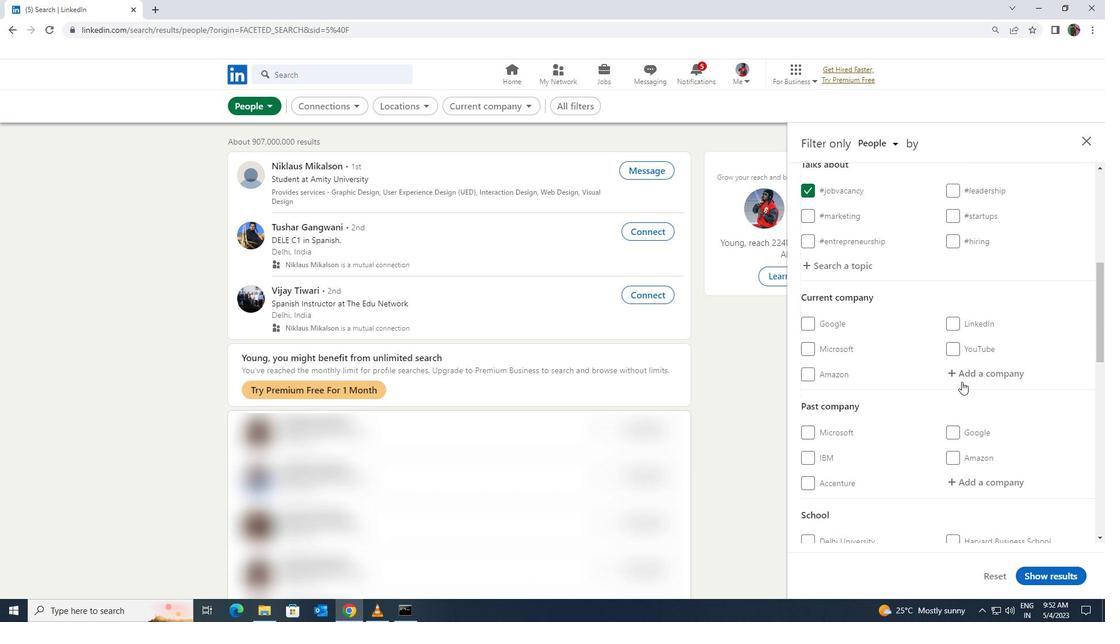 
Action: Mouse pressed left at (964, 378)
Screenshot: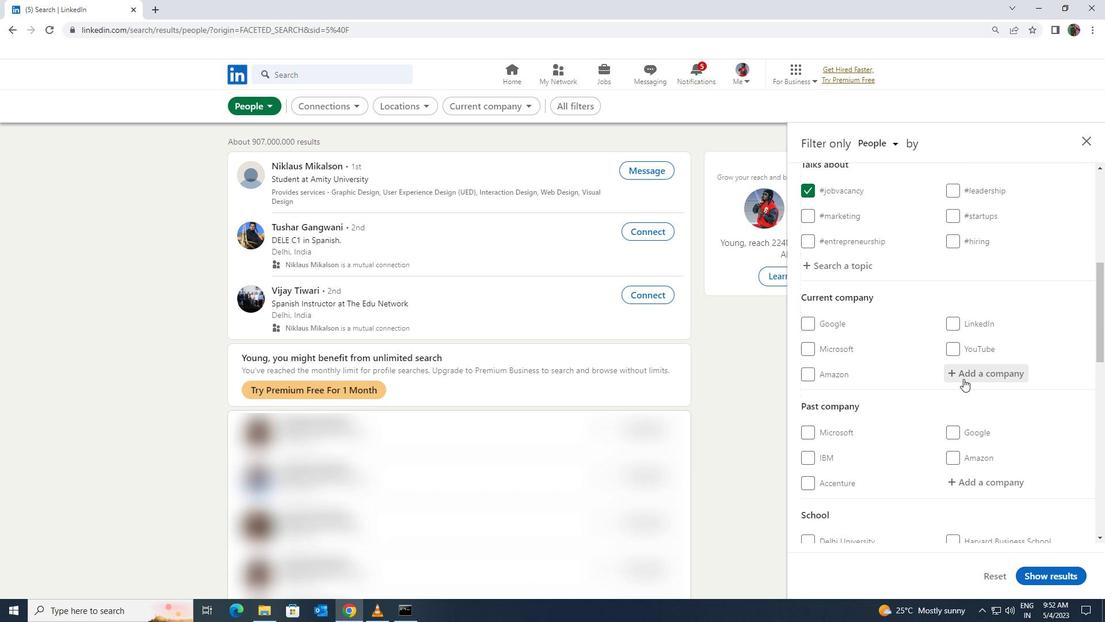 
Action: Key pressed <Key.shift><Key.shift><Key.shift><Key.shift><Key.shift><Key.shift><Key.shift><Key.shift><Key.shift><Key.shift><Key.shift><Key.shift><Key.shift><Key.shift><Key.shift><Key.shift><Key.shift><Key.shift>PAGEGRO
Screenshot: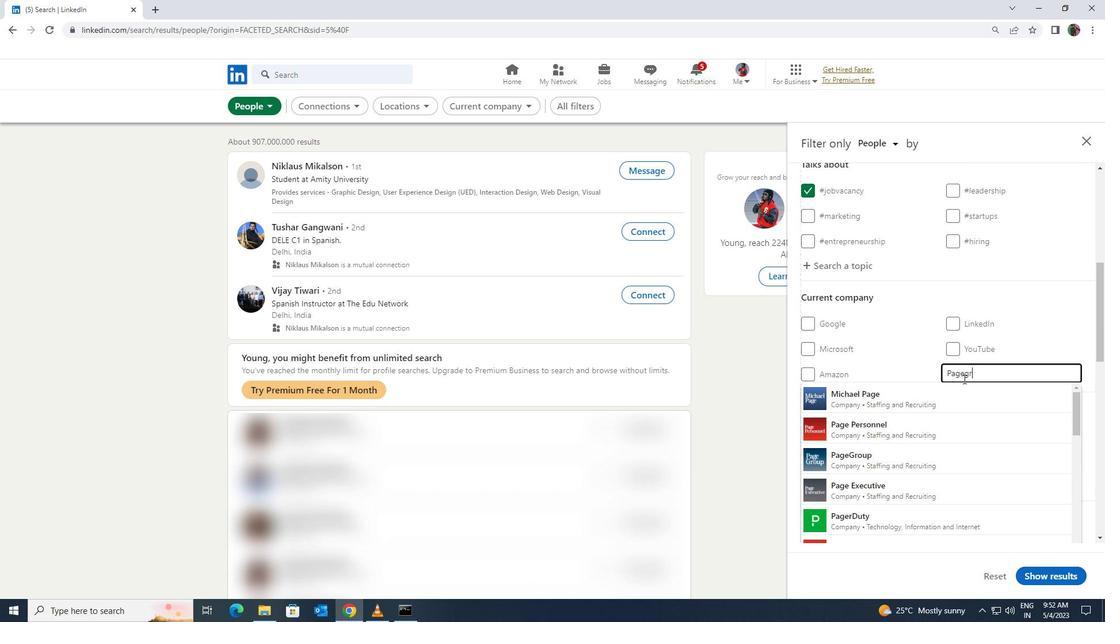 
Action: Mouse moved to (956, 385)
Screenshot: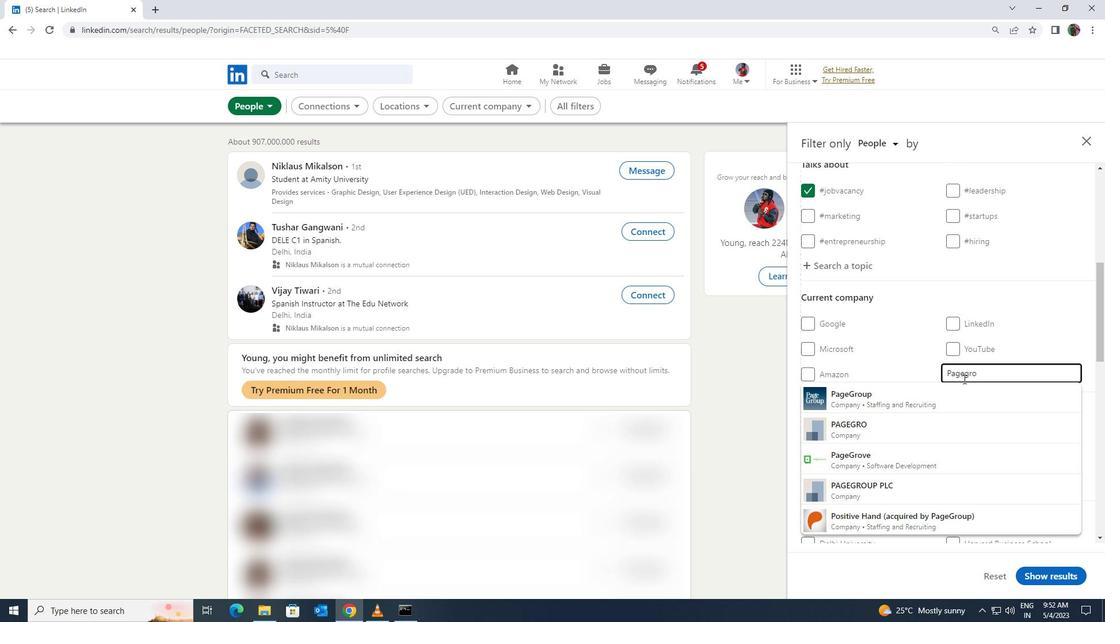 
Action: Mouse pressed left at (956, 385)
Screenshot: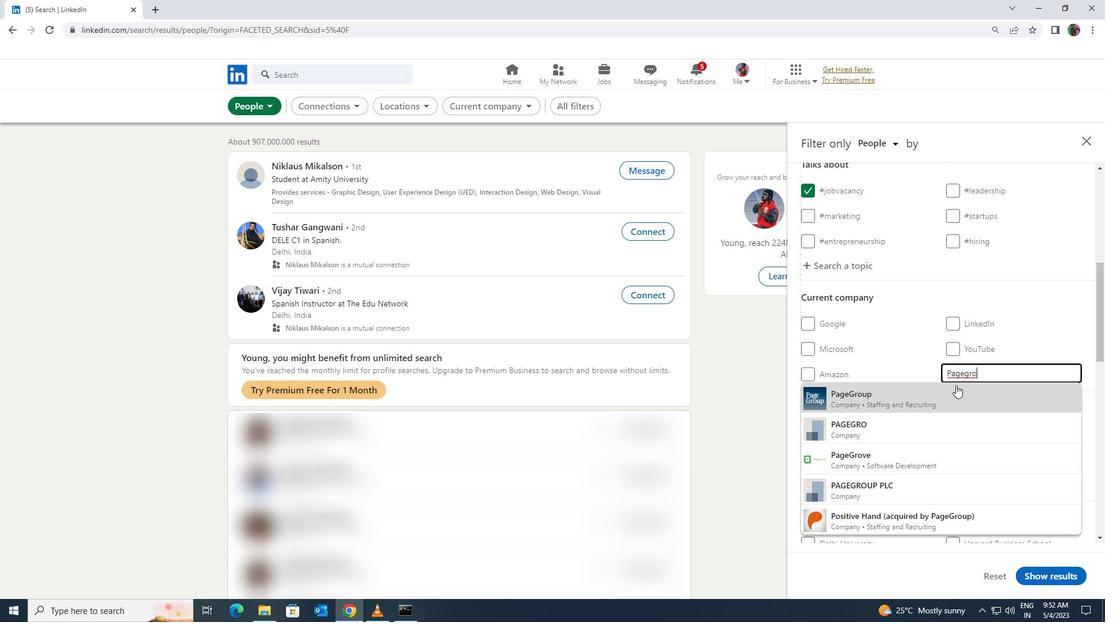 
Action: Mouse scrolled (956, 384) with delta (0, 0)
Screenshot: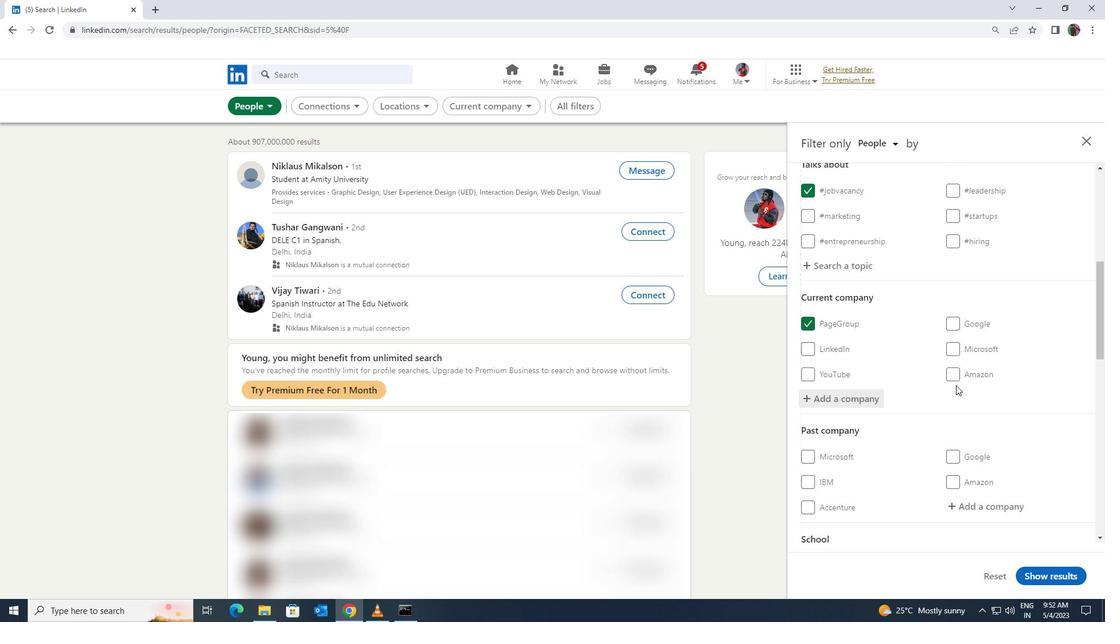 
Action: Mouse scrolled (956, 384) with delta (0, 0)
Screenshot: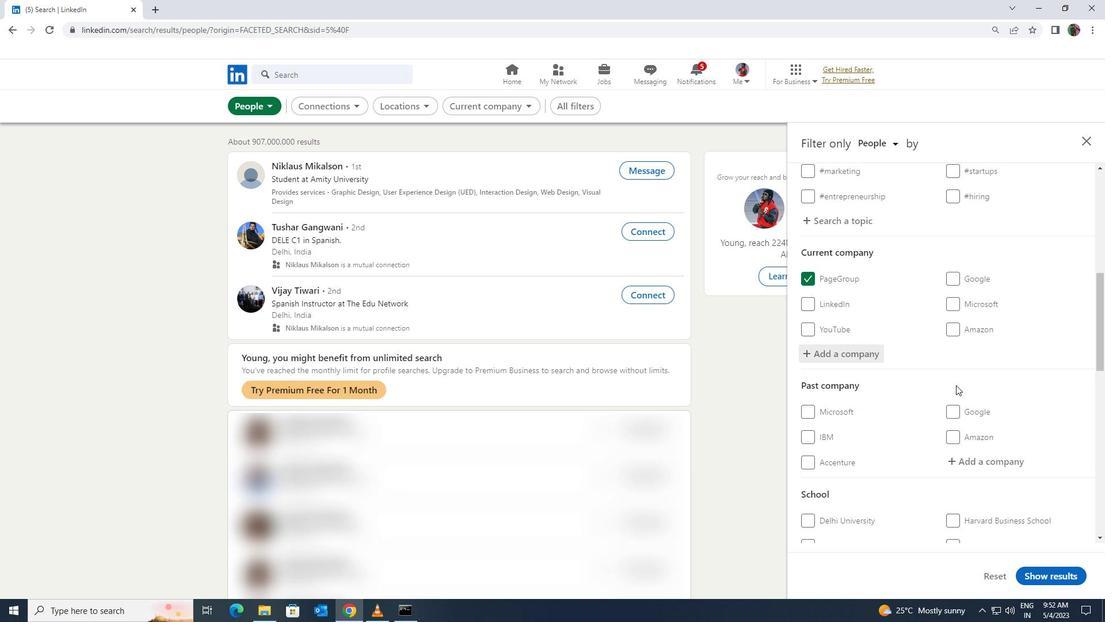 
Action: Mouse scrolled (956, 384) with delta (0, 0)
Screenshot: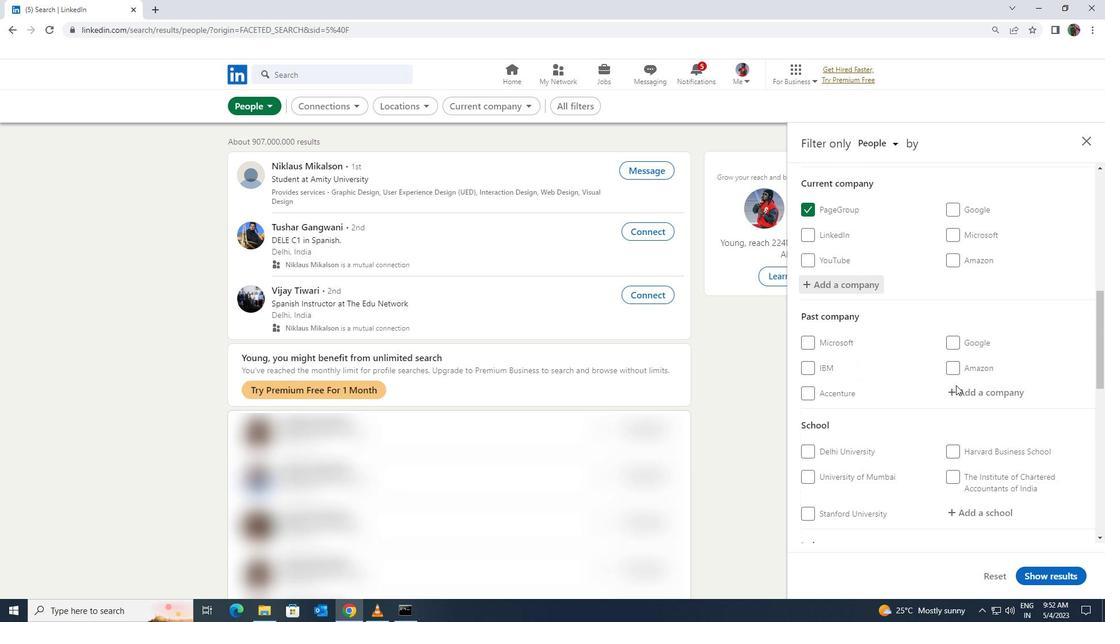 
Action: Mouse scrolled (956, 384) with delta (0, 0)
Screenshot: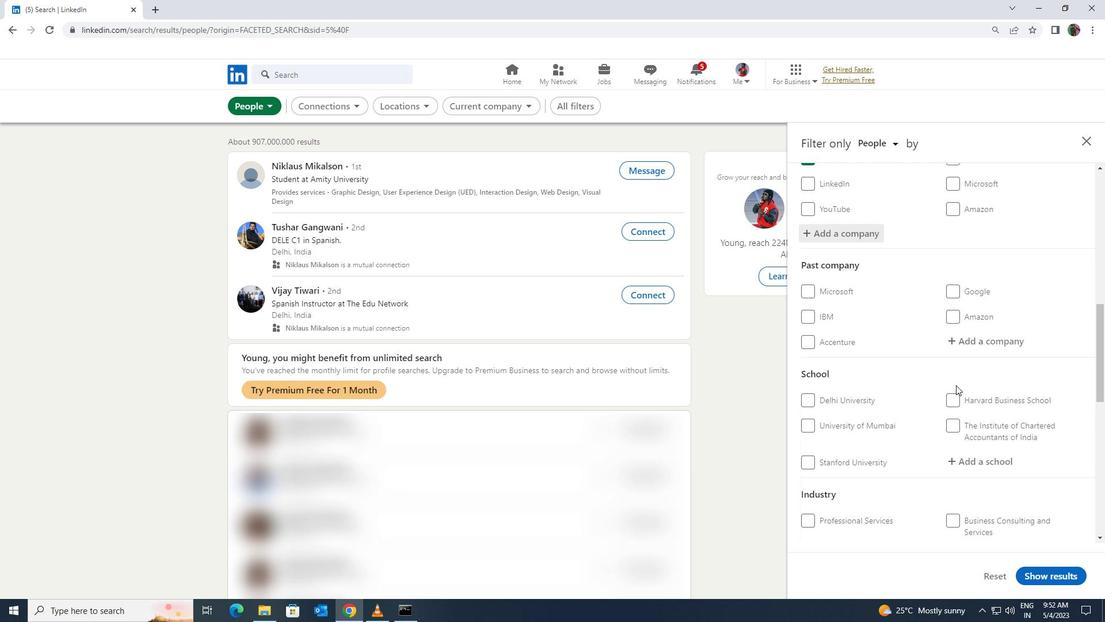 
Action: Mouse moved to (959, 388)
Screenshot: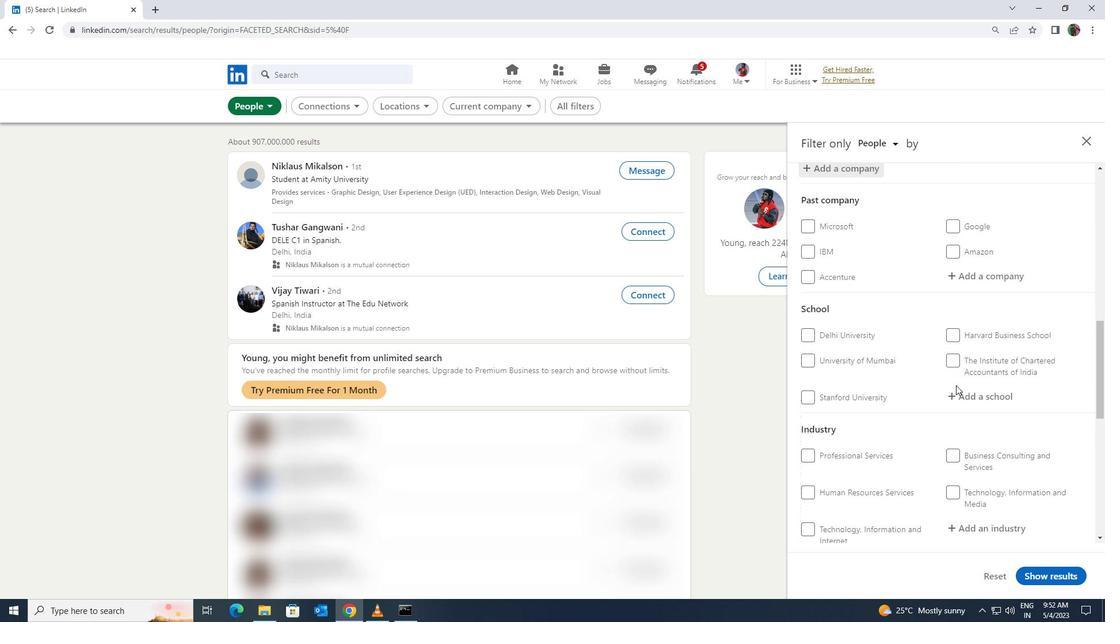 
Action: Mouse pressed left at (959, 388)
Screenshot: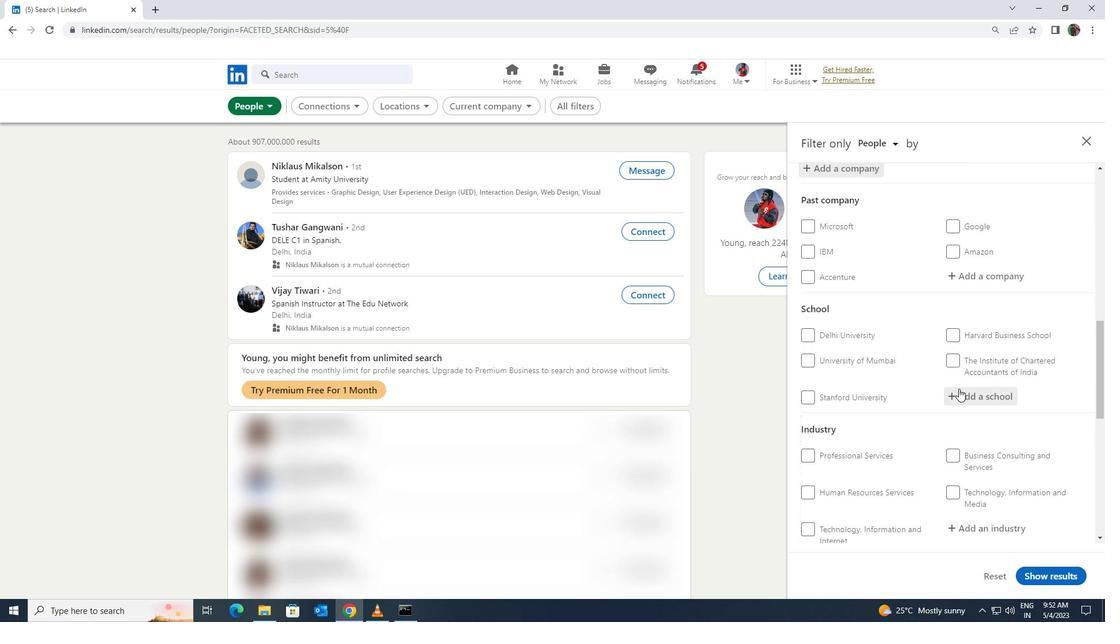 
Action: Key pressed <Key.shift><Key.shift><Key.shift><Key.shift>L.<Key.shift><Key.shift><Key.shift><Key.shift><Key.shift><Key.shift><Key.shift>J<Key.space><Key.shift>INSTI
Screenshot: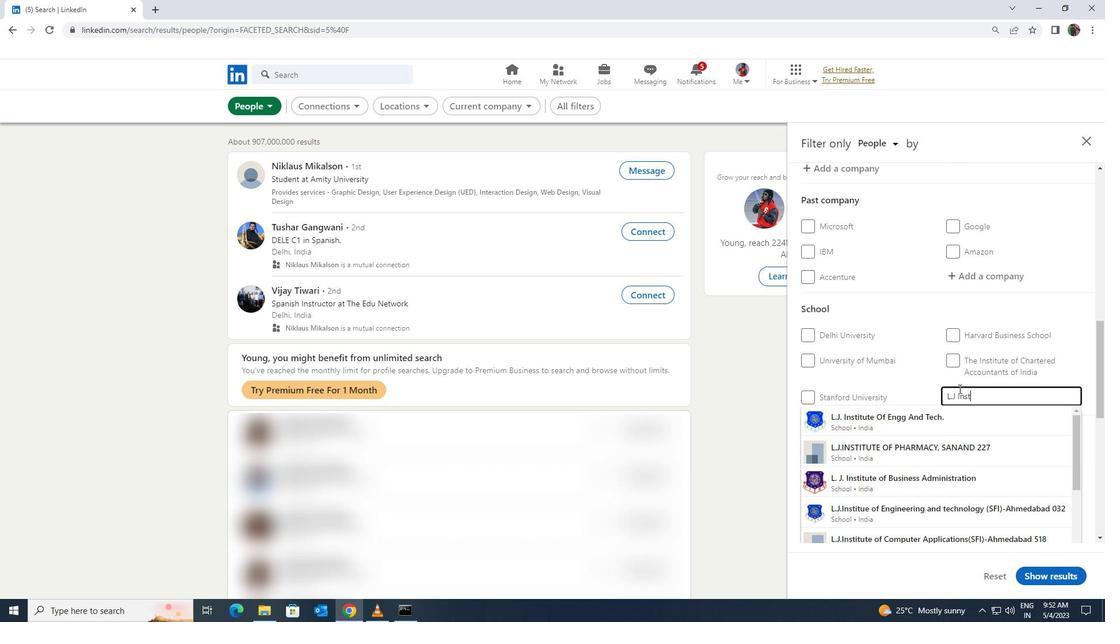 
Action: Mouse moved to (954, 410)
Screenshot: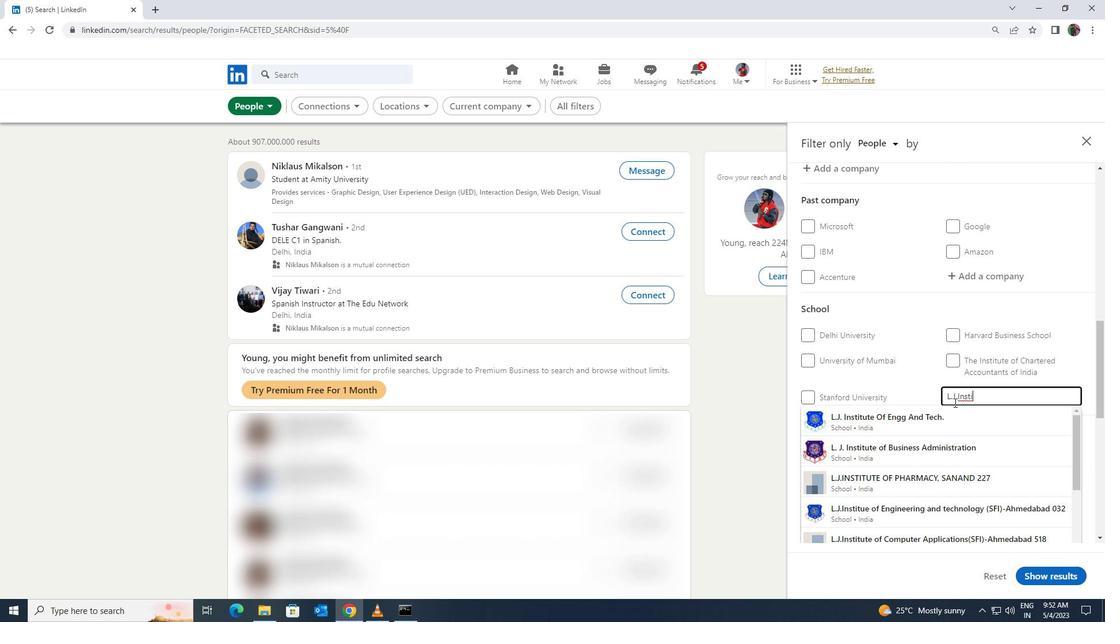 
Action: Mouse pressed left at (954, 410)
Screenshot: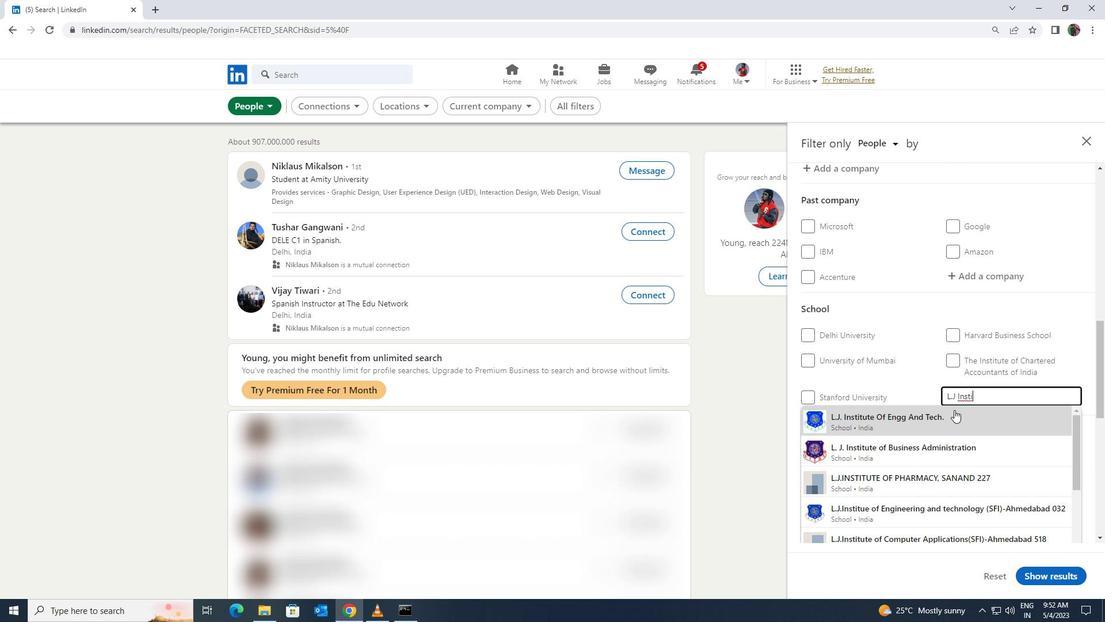 
Action: Mouse moved to (955, 410)
Screenshot: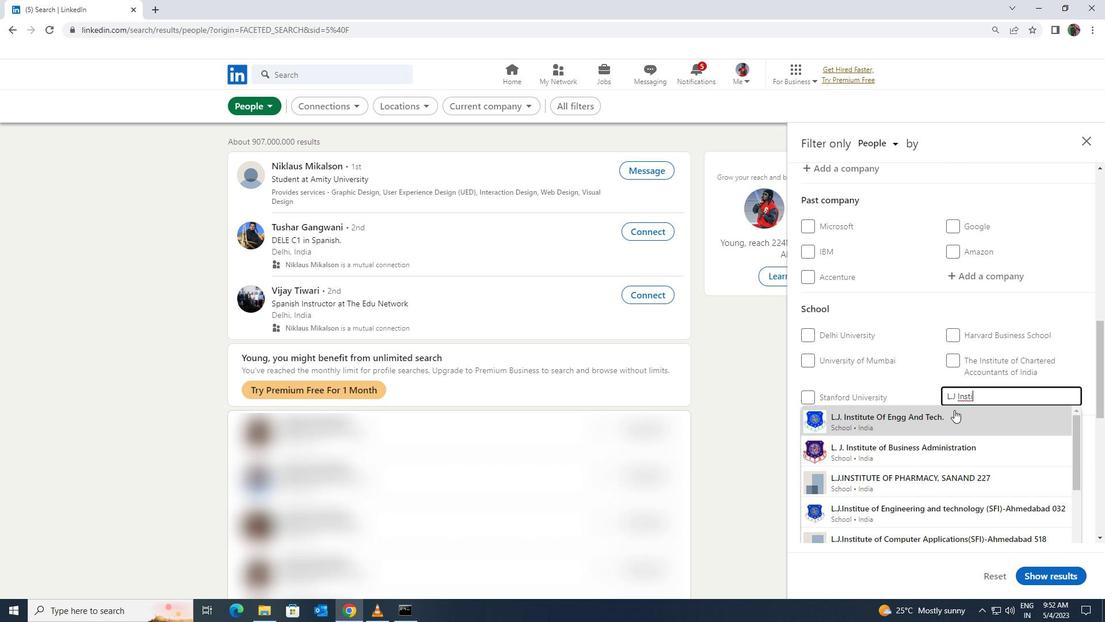 
Action: Mouse scrolled (955, 409) with delta (0, 0)
Screenshot: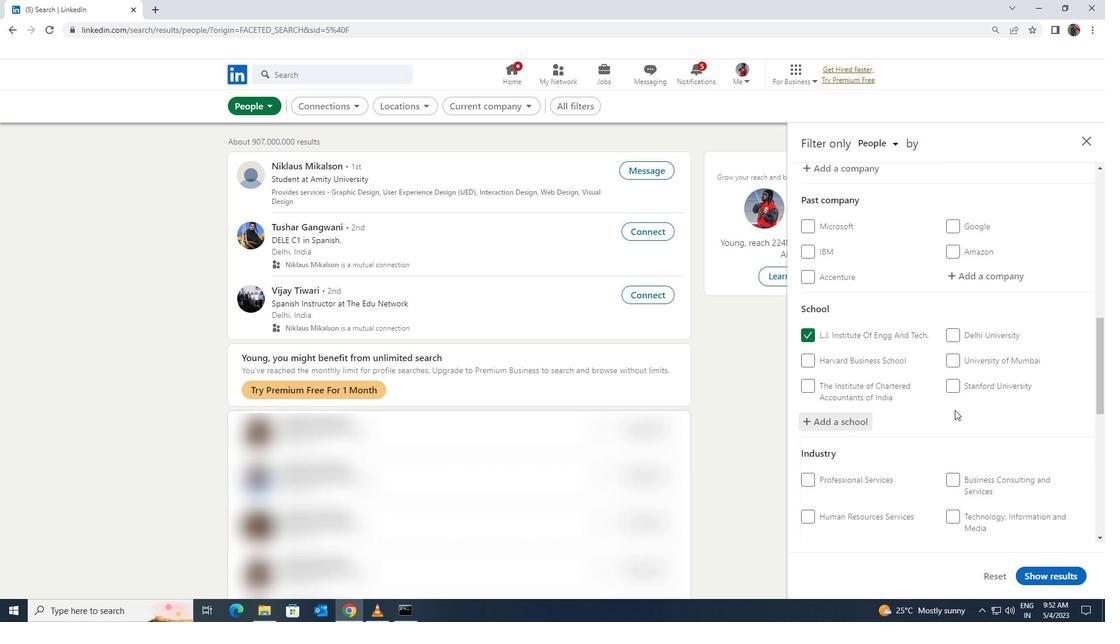 
Action: Mouse scrolled (955, 409) with delta (0, 0)
Screenshot: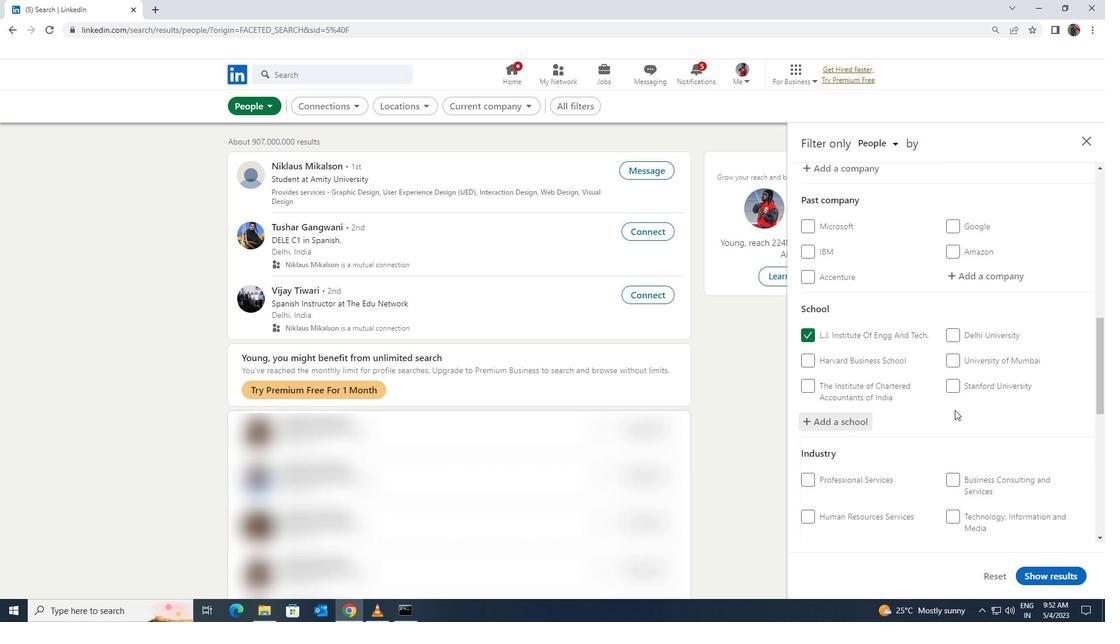 
Action: Mouse moved to (963, 438)
Screenshot: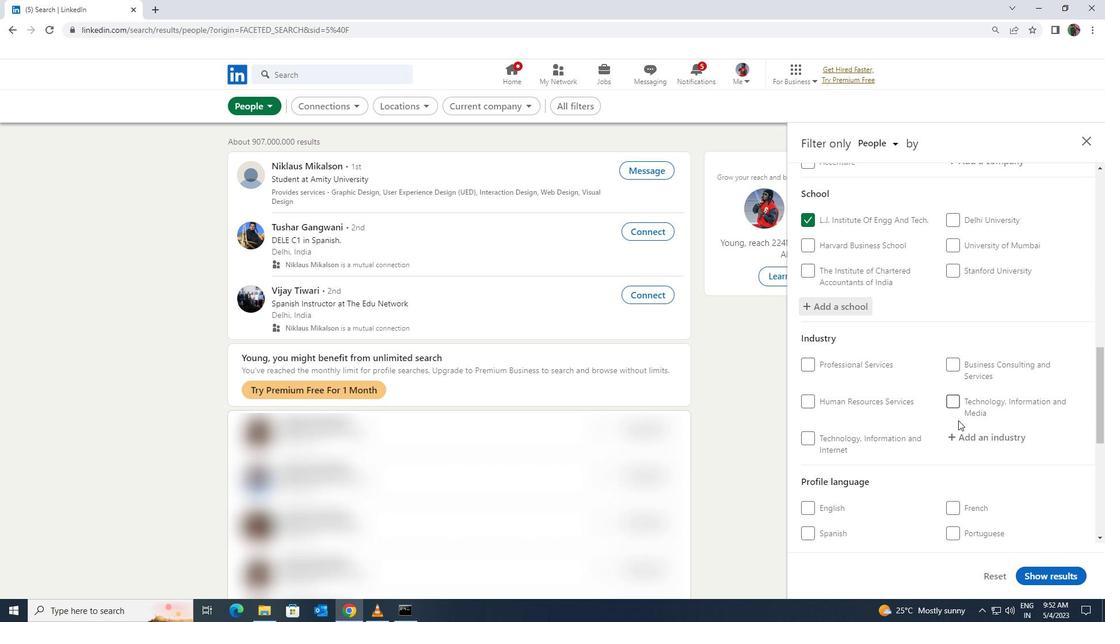 
Action: Mouse pressed left at (963, 438)
Screenshot: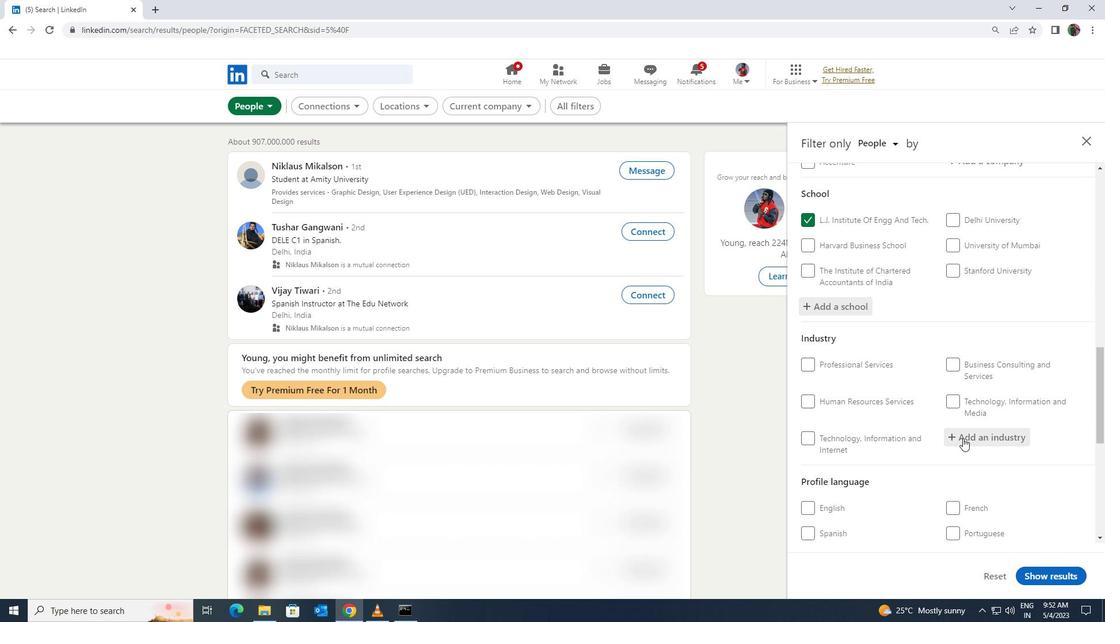 
Action: Key pressed <Key.shift>PLASTIC
Screenshot: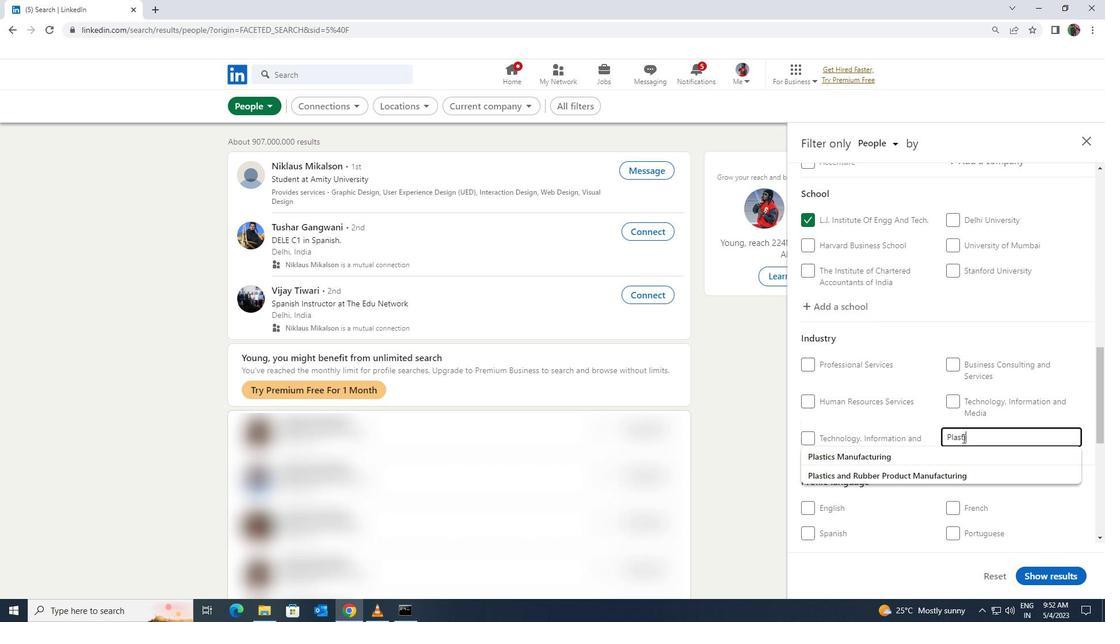 
Action: Mouse moved to (957, 473)
Screenshot: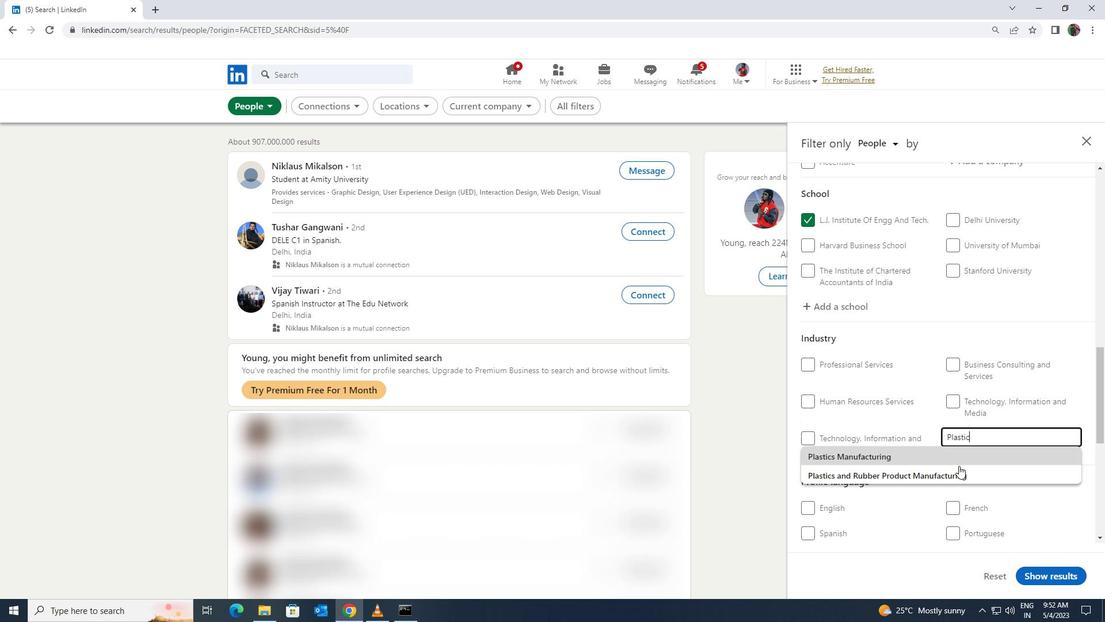 
Action: Mouse pressed left at (957, 473)
Screenshot: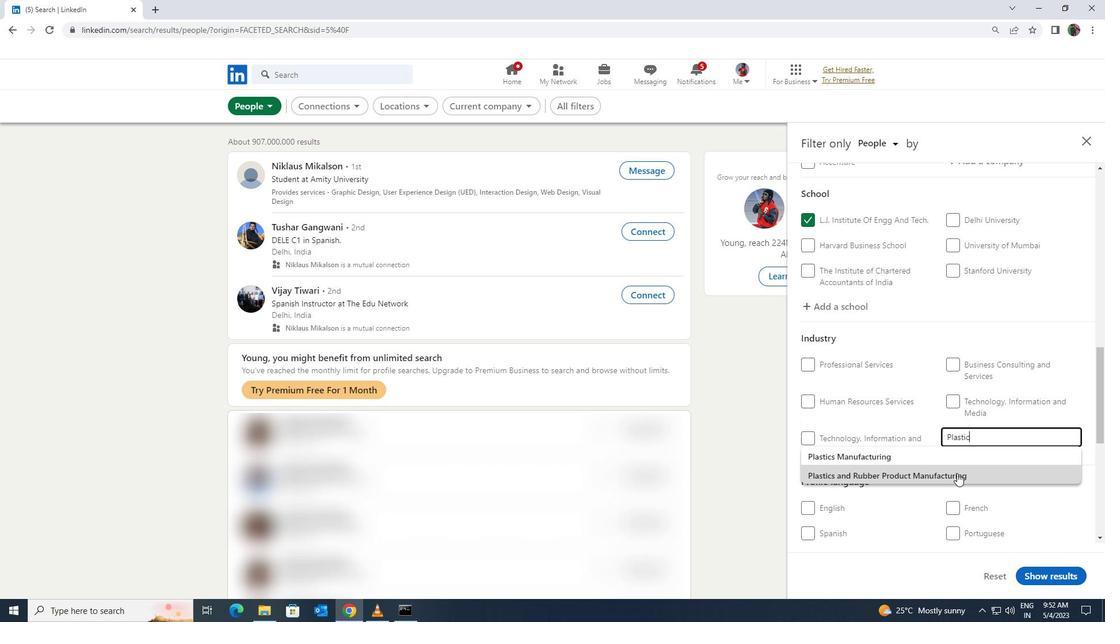 
Action: Mouse moved to (959, 472)
Screenshot: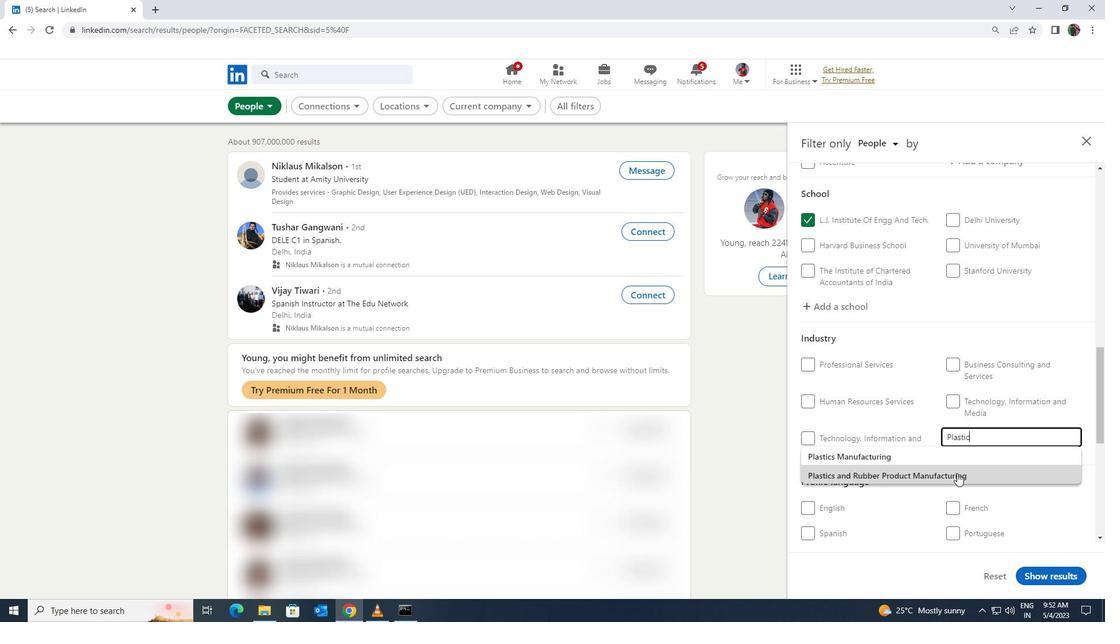 
Action: Mouse scrolled (959, 472) with delta (0, 0)
Screenshot: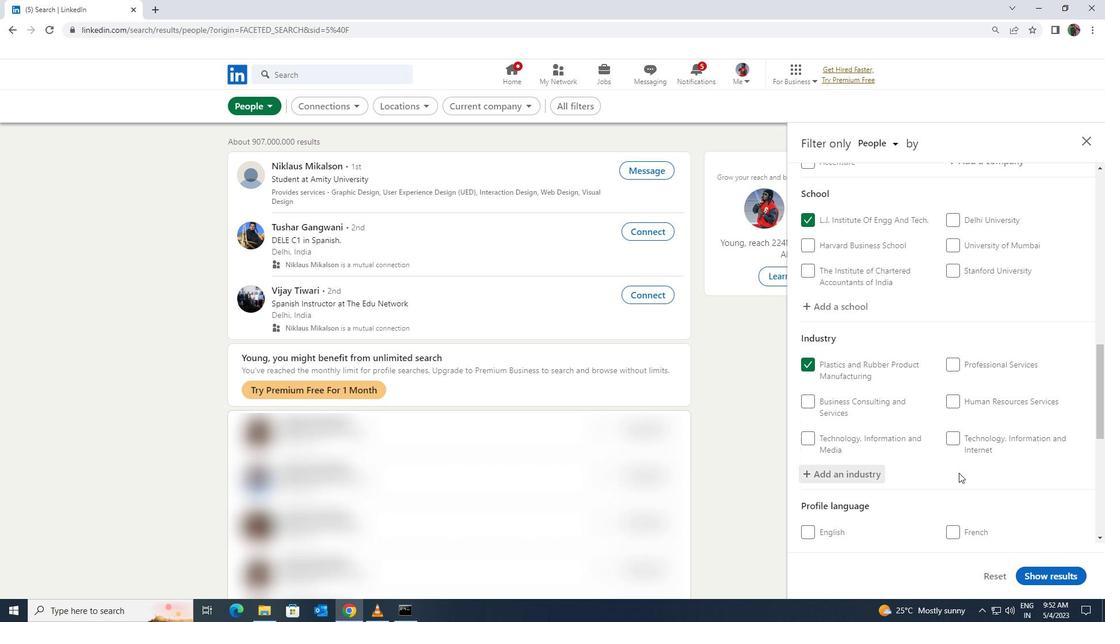 
Action: Mouse scrolled (959, 472) with delta (0, 0)
Screenshot: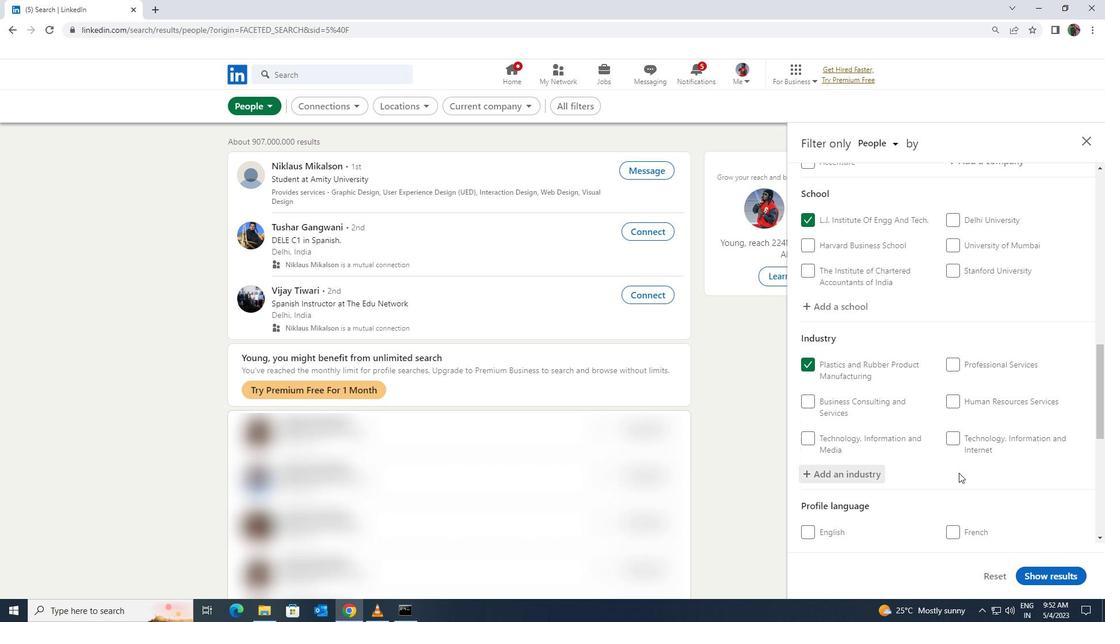 
Action: Mouse moved to (959, 472)
Screenshot: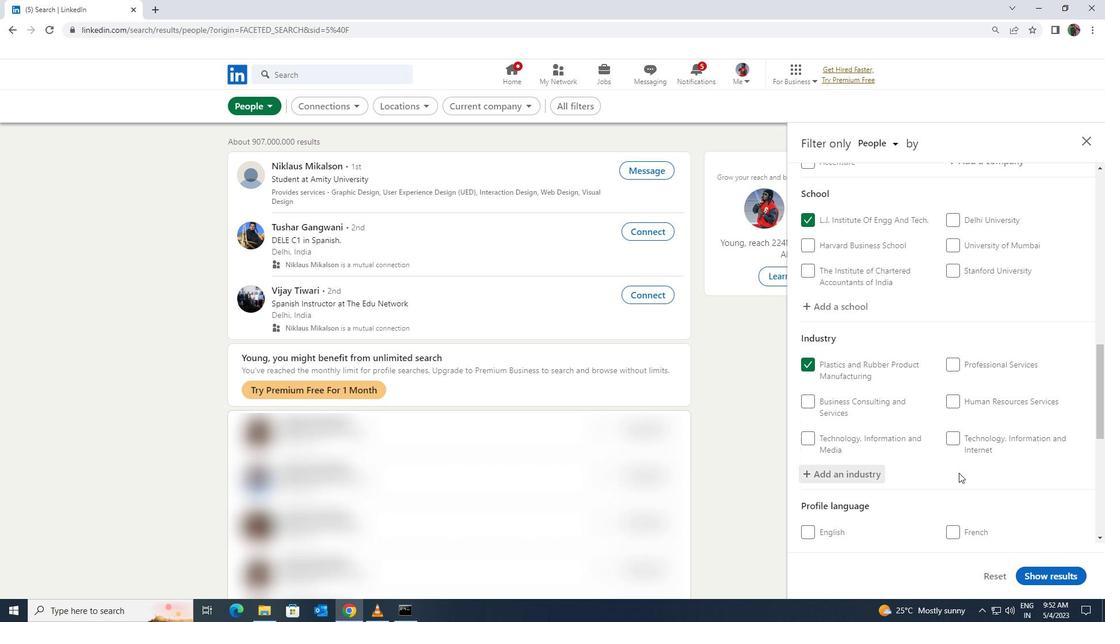 
Action: Mouse scrolled (959, 472) with delta (0, 0)
Screenshot: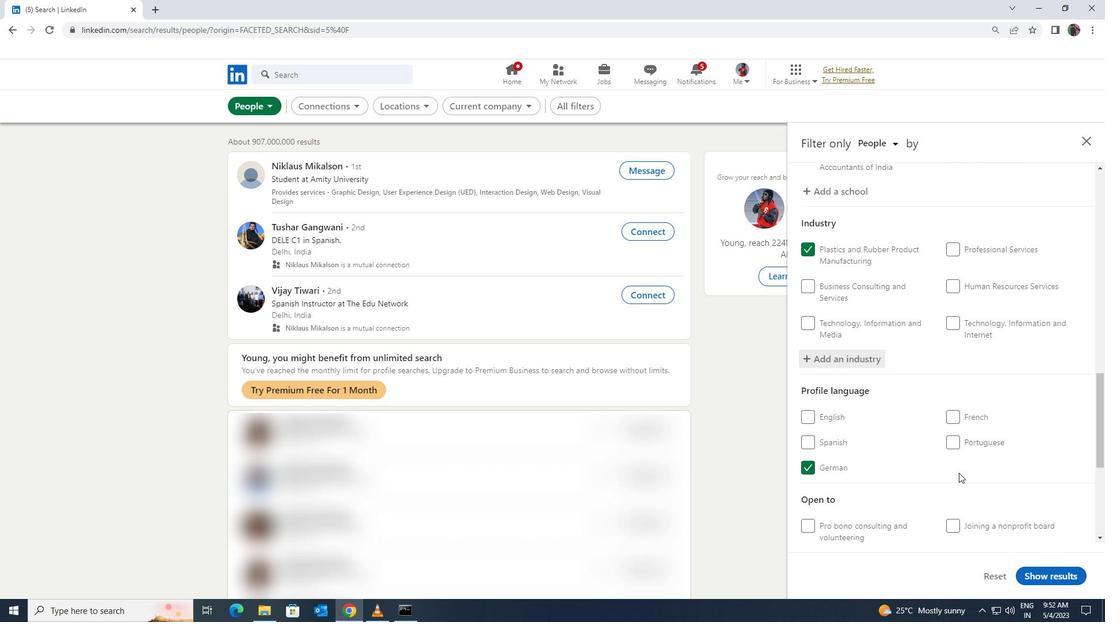 
Action: Mouse scrolled (959, 472) with delta (0, 0)
Screenshot: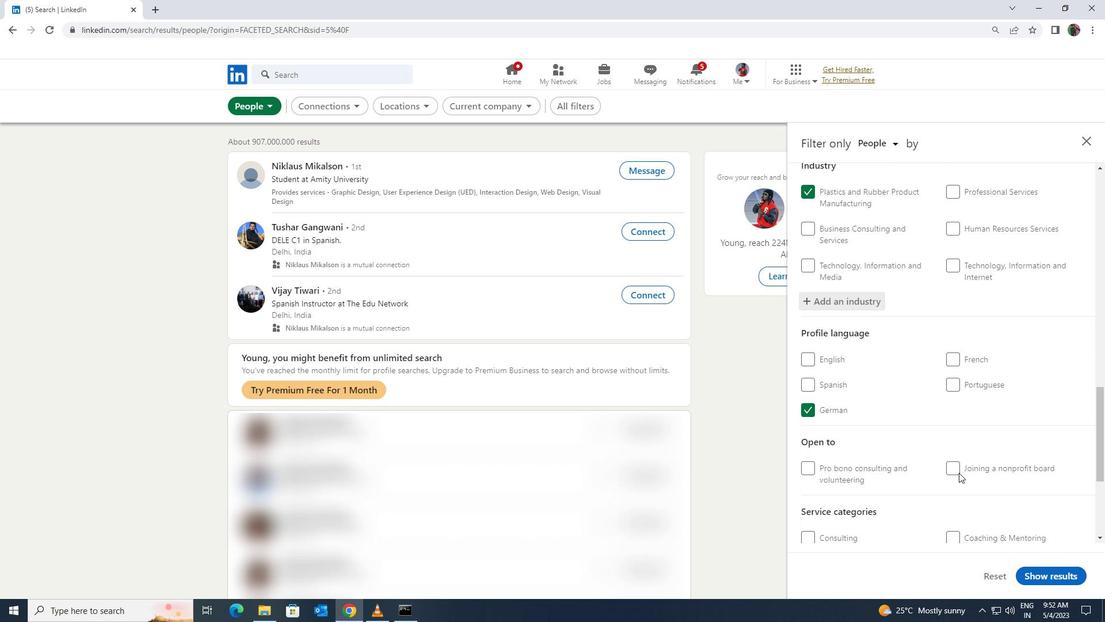 
Action: Mouse scrolled (959, 472) with delta (0, 0)
Screenshot: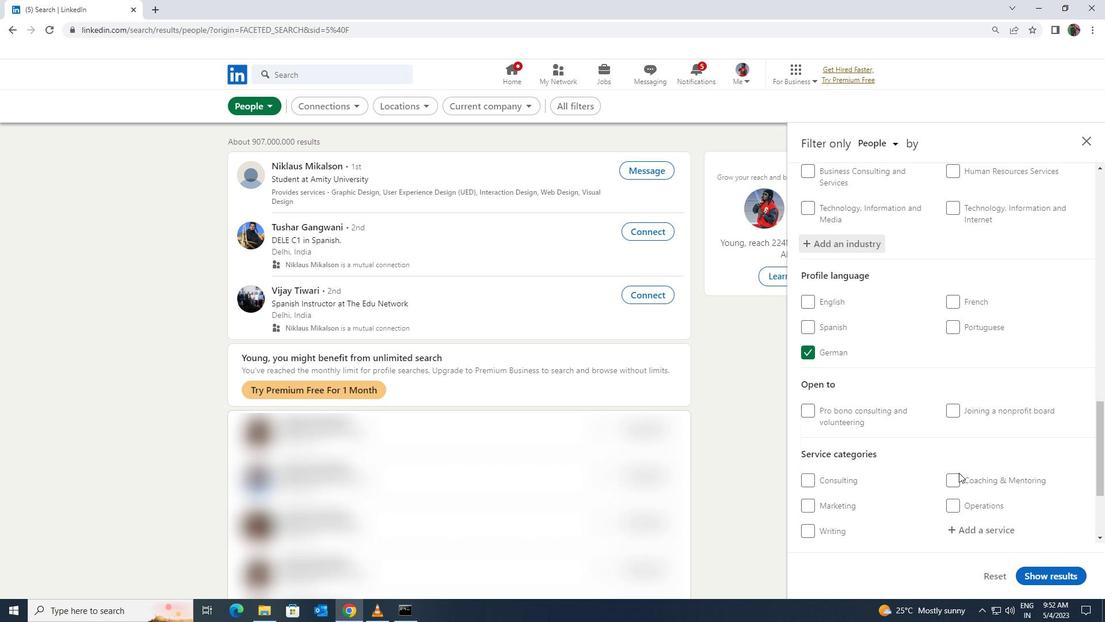 
Action: Mouse scrolled (959, 472) with delta (0, 0)
Screenshot: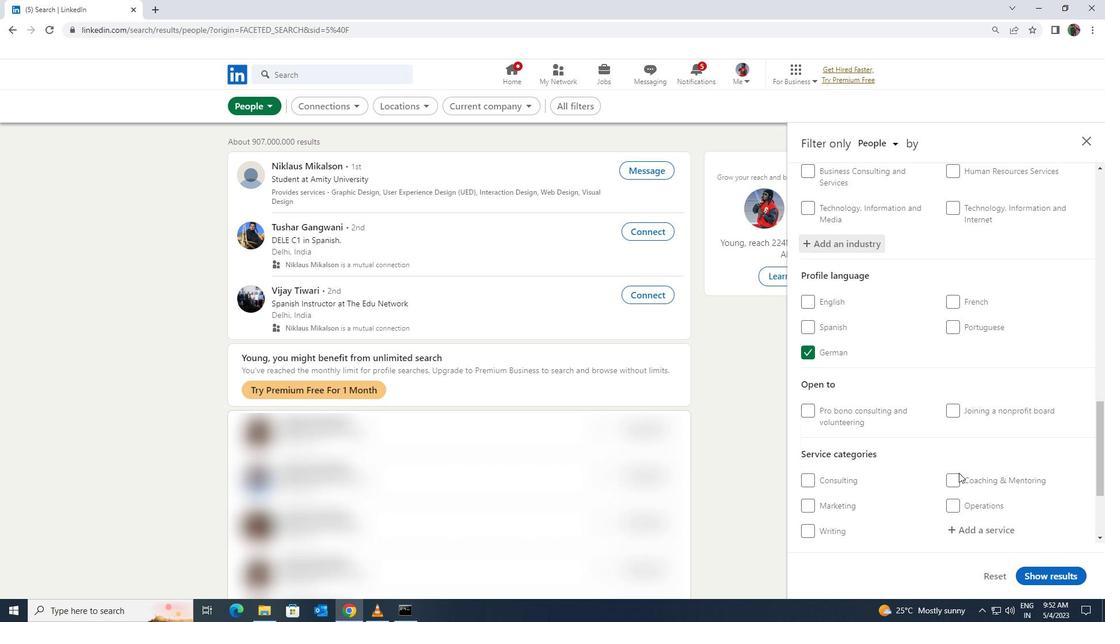 
Action: Mouse moved to (965, 411)
Screenshot: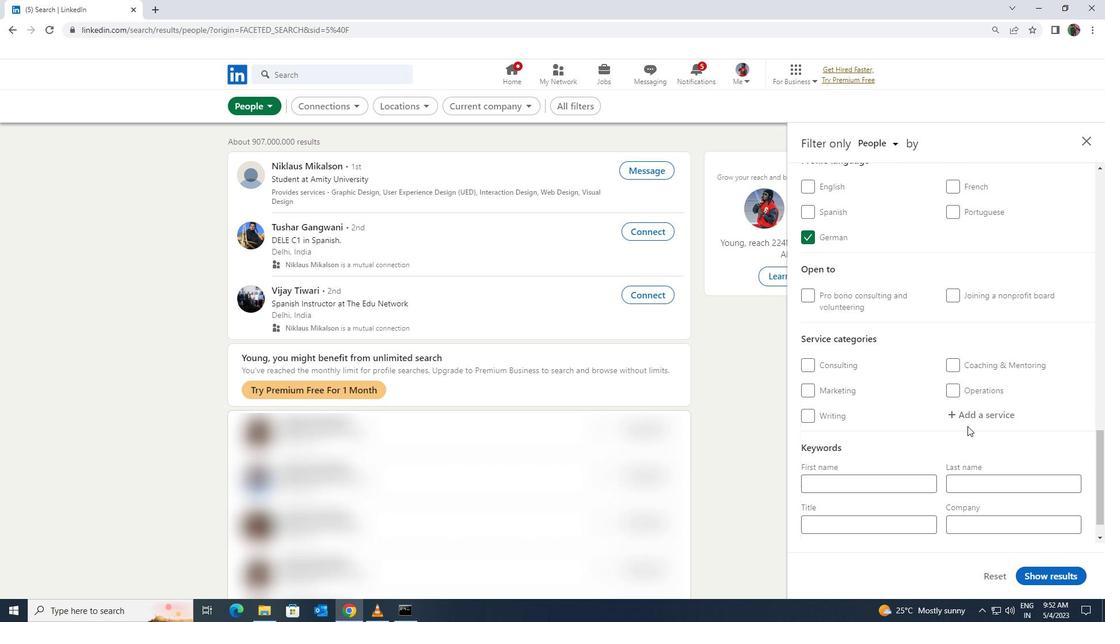 
Action: Mouse pressed left at (965, 411)
Screenshot: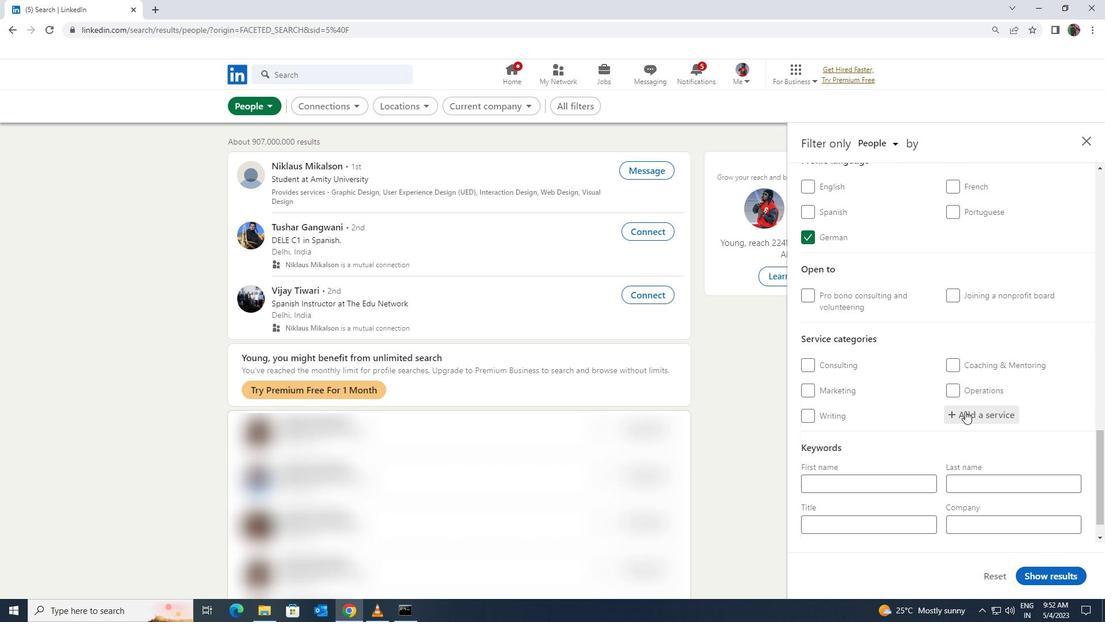 
Action: Key pressed <Key.shift>FAMIL
Screenshot: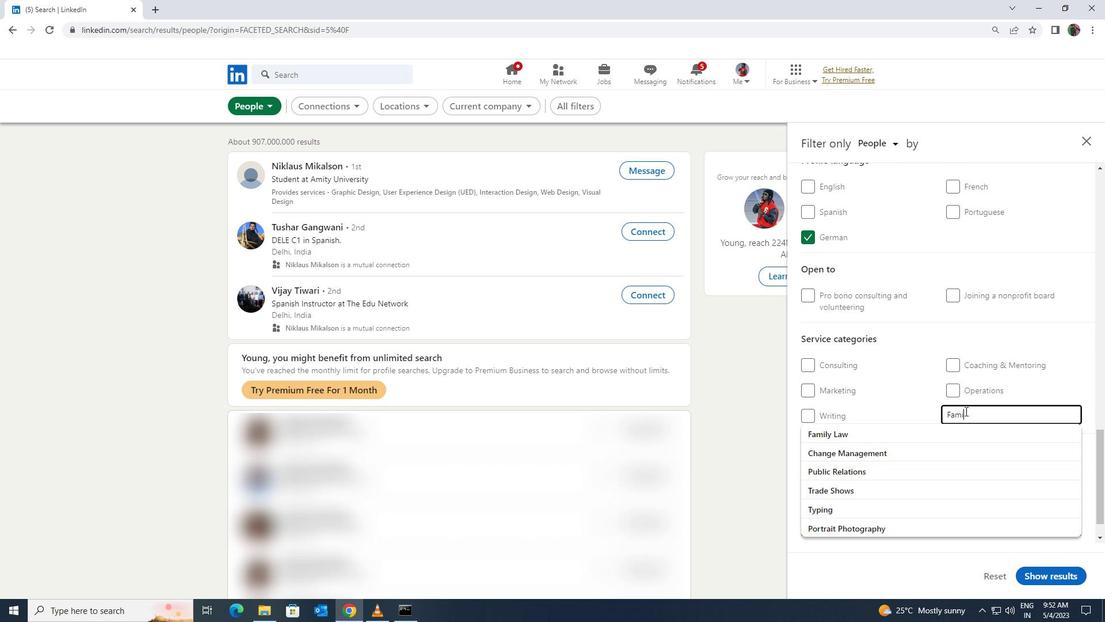 
Action: Mouse moved to (956, 428)
Screenshot: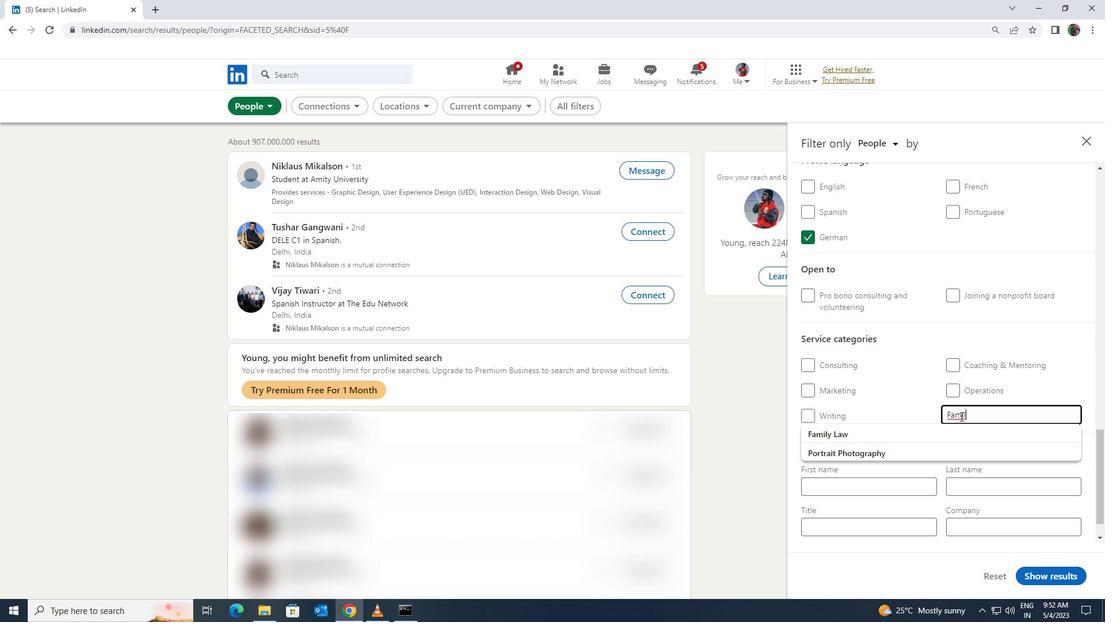 
Action: Mouse pressed left at (956, 428)
Screenshot: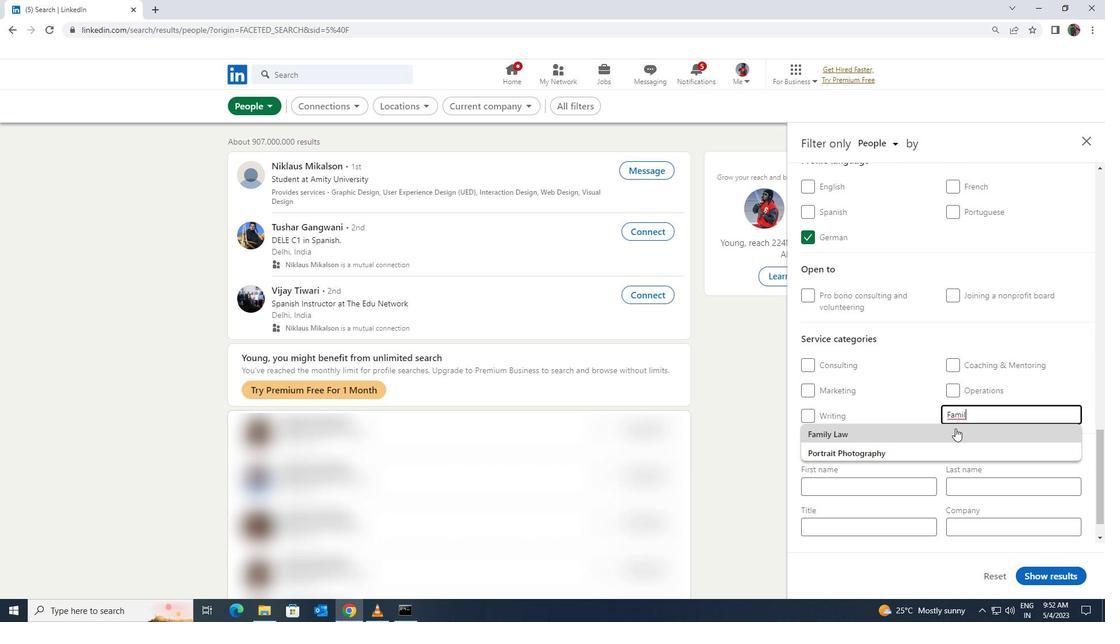
Action: Mouse scrolled (956, 427) with delta (0, 0)
Screenshot: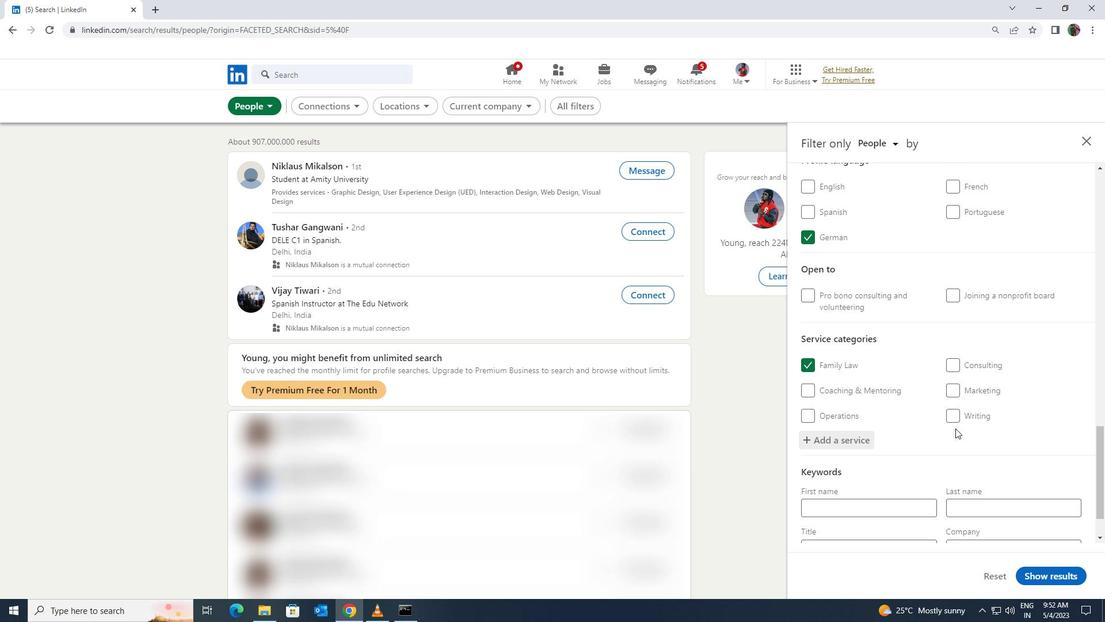 
Action: Mouse scrolled (956, 427) with delta (0, 0)
Screenshot: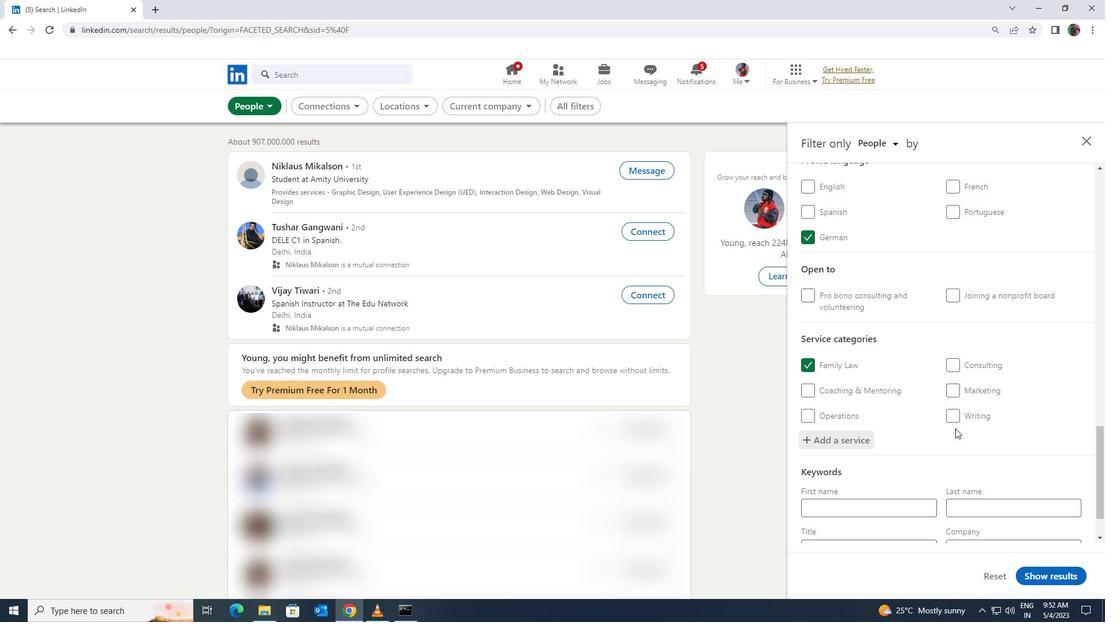 
Action: Mouse scrolled (956, 427) with delta (0, 0)
Screenshot: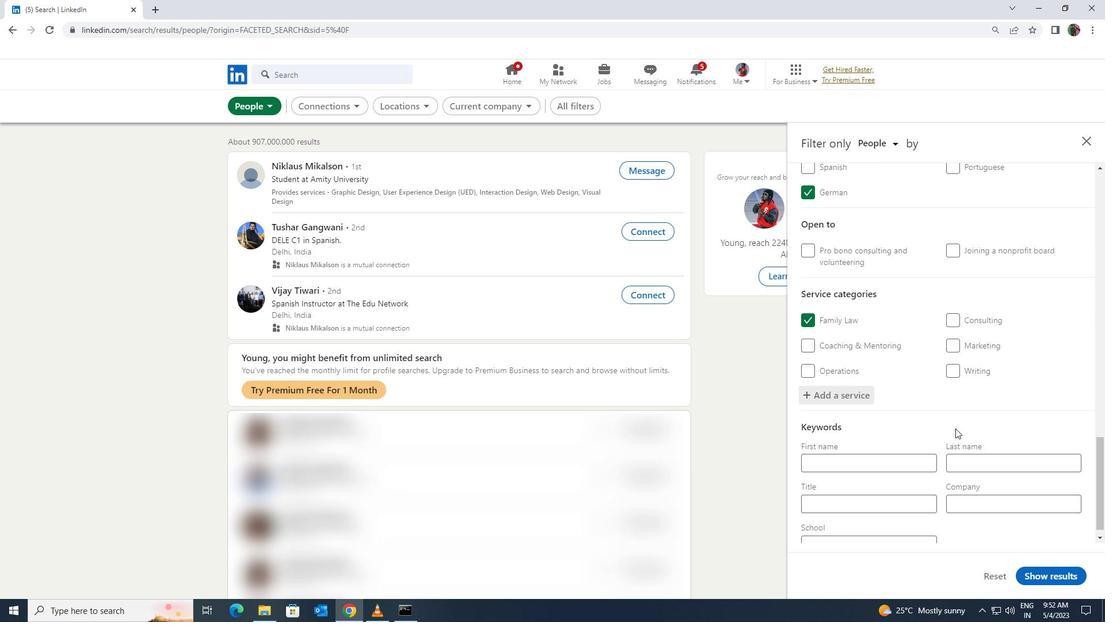 
Action: Mouse scrolled (956, 427) with delta (0, 0)
Screenshot: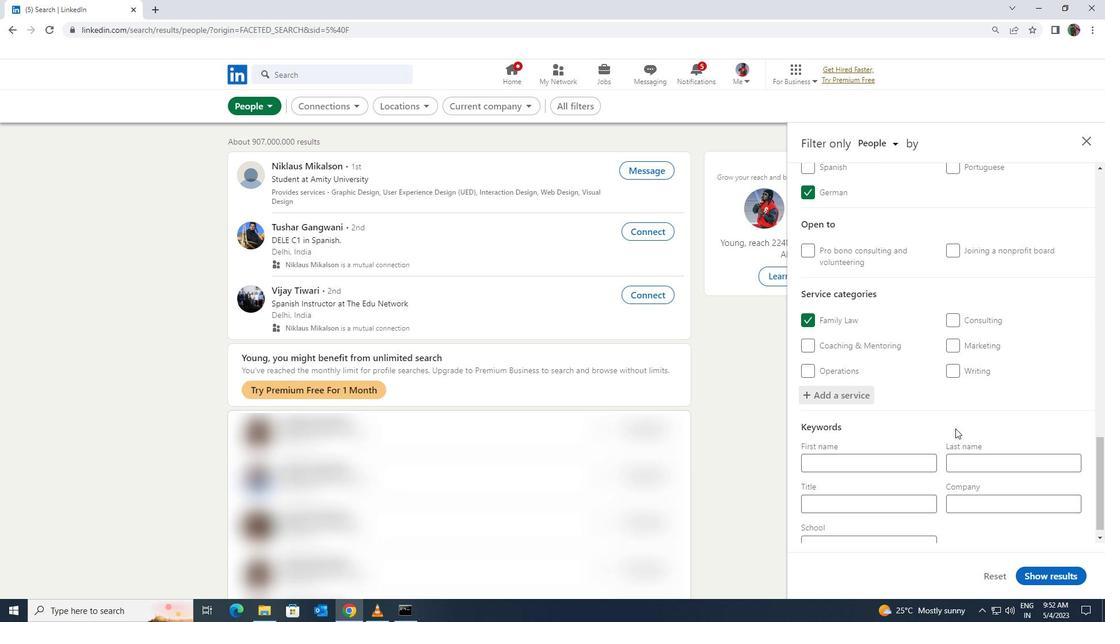 
Action: Mouse moved to (926, 489)
Screenshot: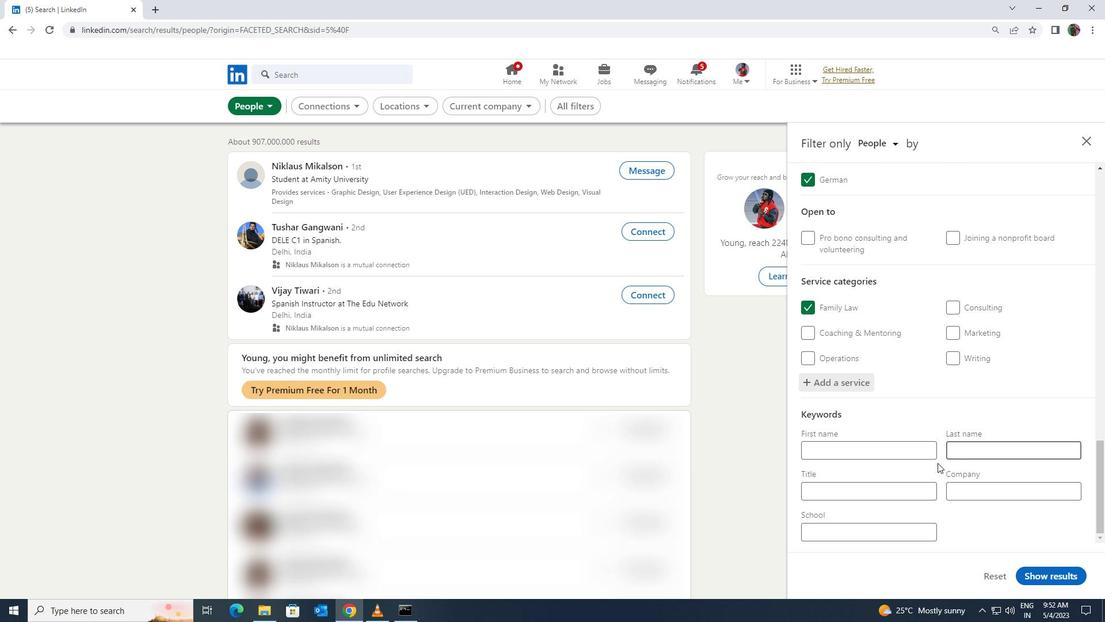 
Action: Mouse pressed left at (926, 489)
Screenshot: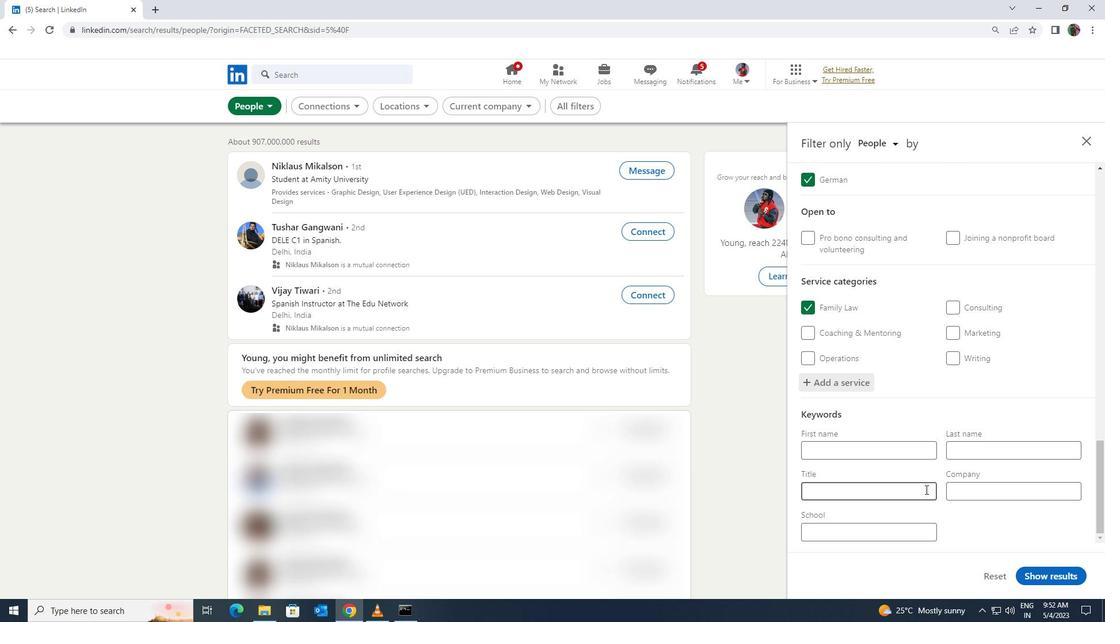 
Action: Key pressed <Key.shift><Key.shift><Key.shift><Key.shift><Key.shift>WAREHOUSE<Key.space><Key.shift>WORKER
Screenshot: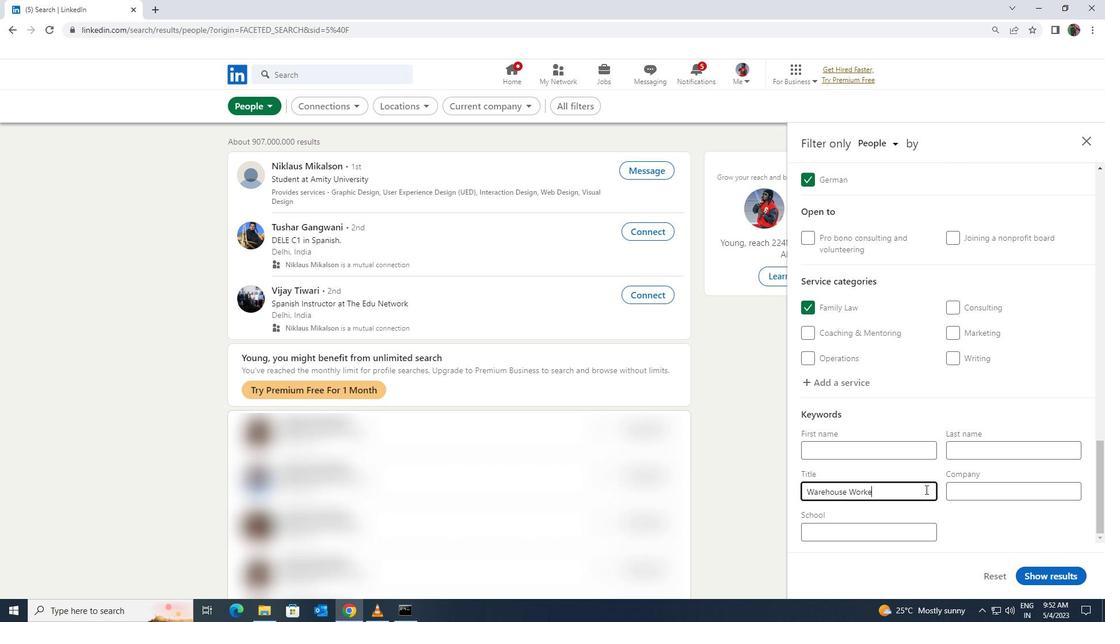 
Action: Mouse moved to (1044, 570)
Screenshot: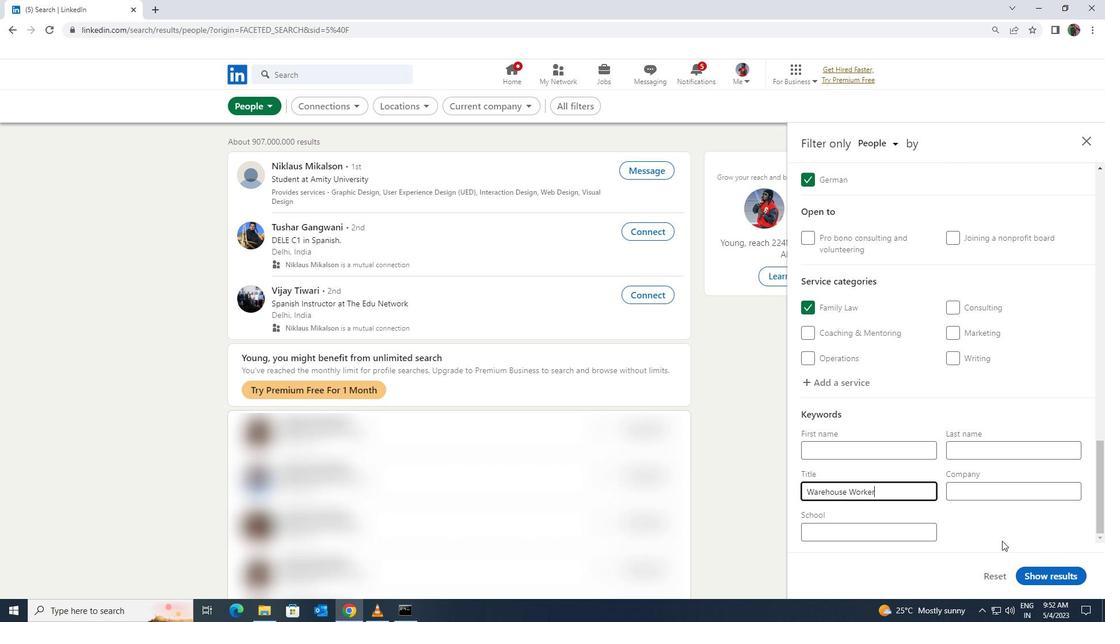 
Action: Mouse pressed left at (1044, 570)
Screenshot: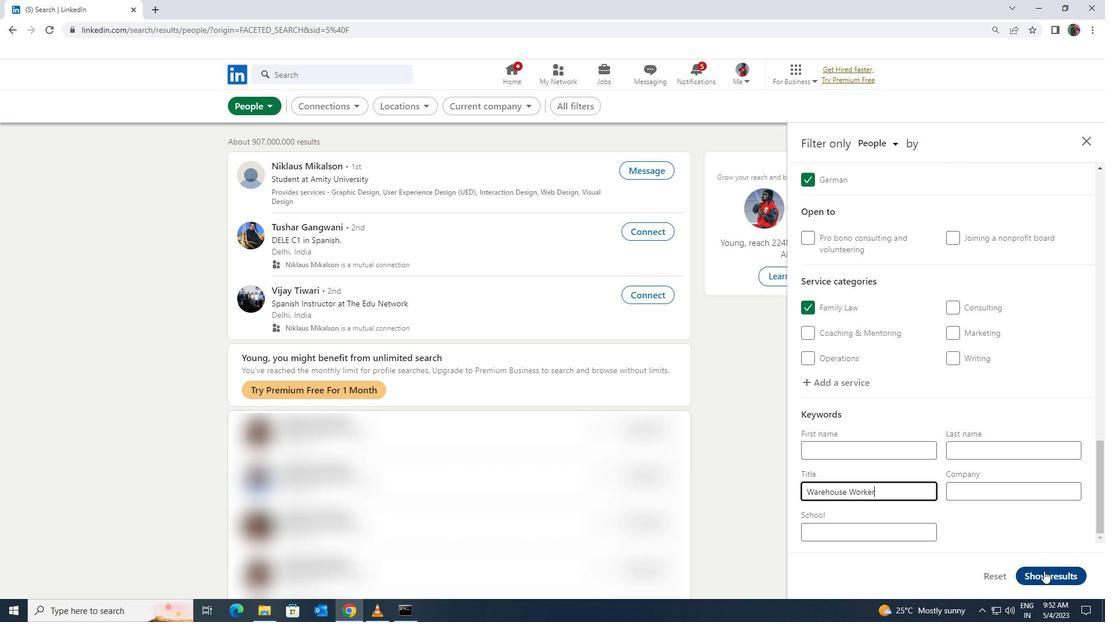 
